 Task: For heading  Tahoma with underline.  font size for heading20,  'Change the font style of data to'Arial.  and font size to 12,  Change the alignment of both headline & data to Align left.  In the sheet   Sparkle Sales book
Action: Mouse moved to (29, 125)
Screenshot: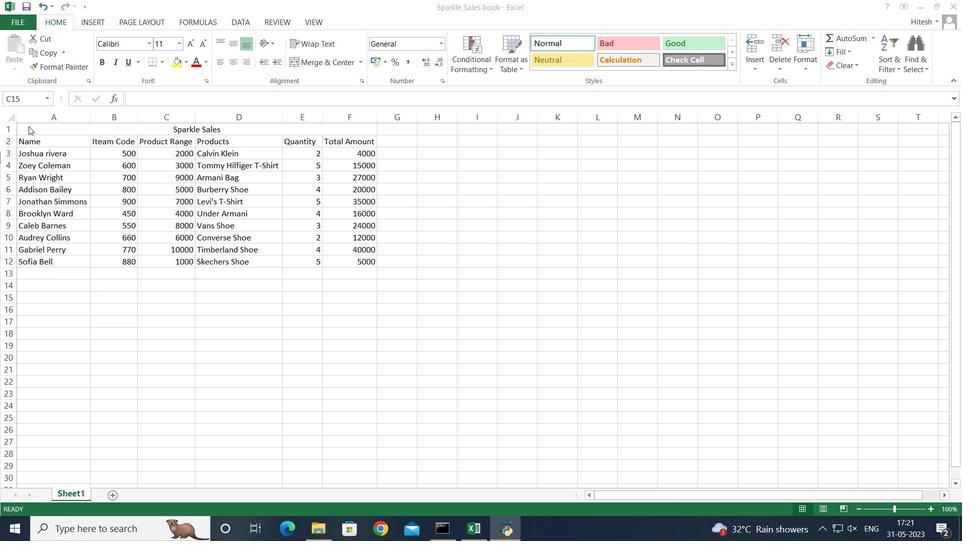 
Action: Mouse pressed left at (29, 125)
Screenshot: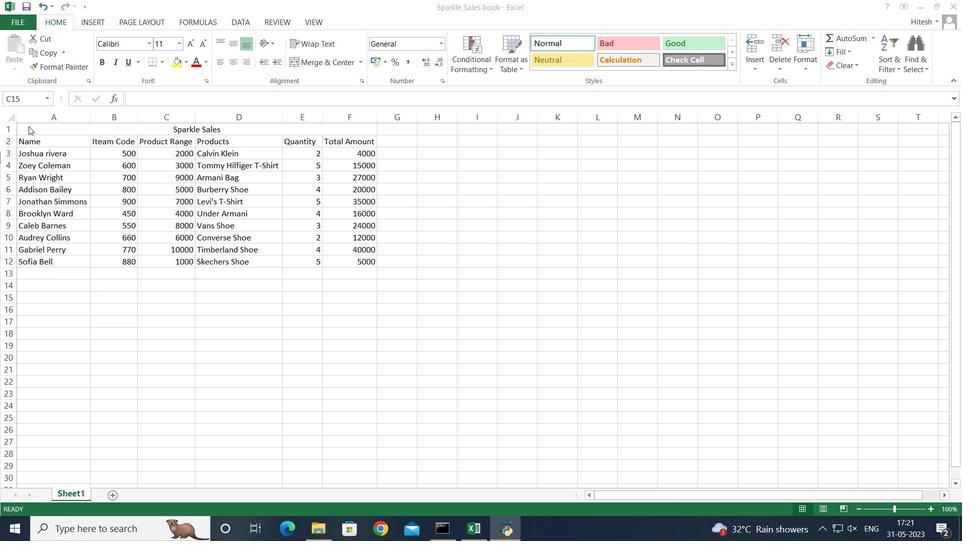 
Action: Mouse moved to (92, 248)
Screenshot: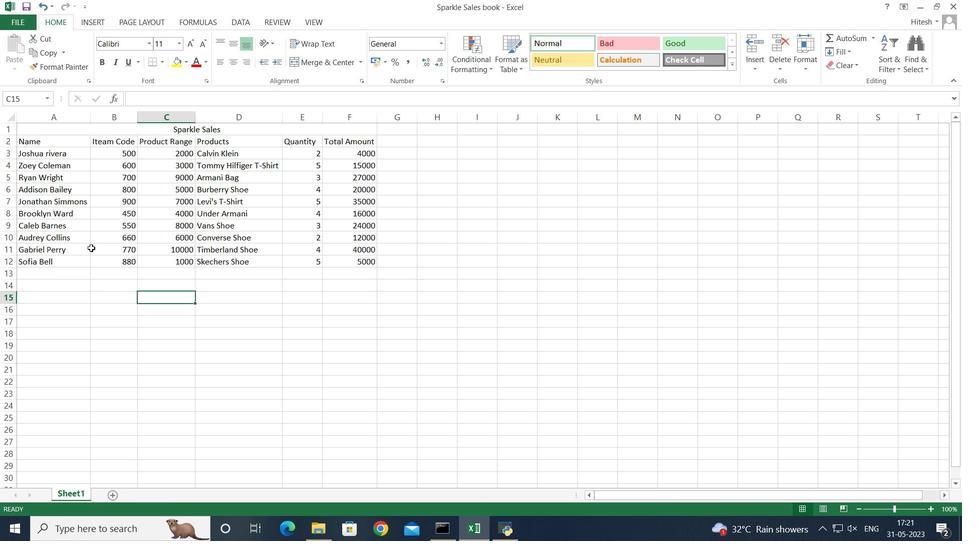 
Action: Mouse pressed left at (92, 248)
Screenshot: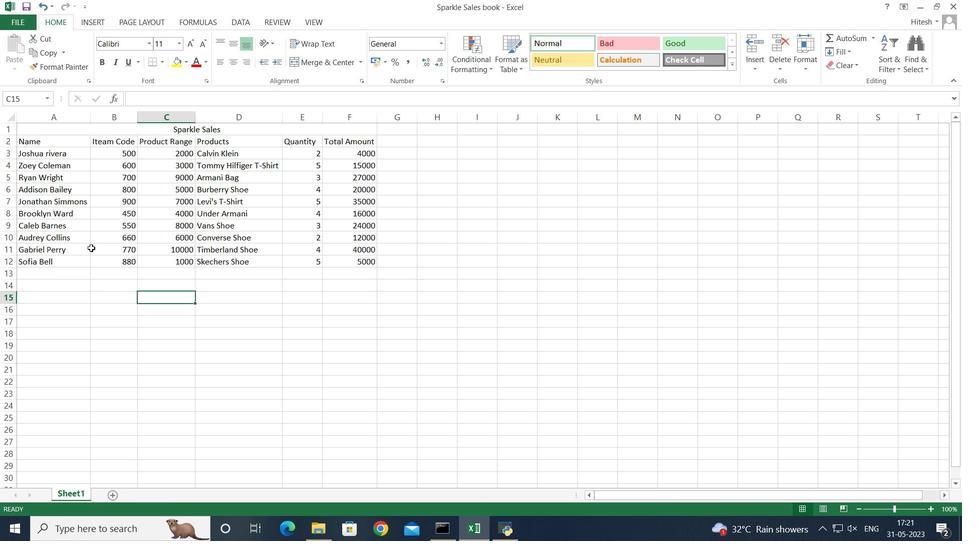 
Action: Mouse moved to (48, 131)
Screenshot: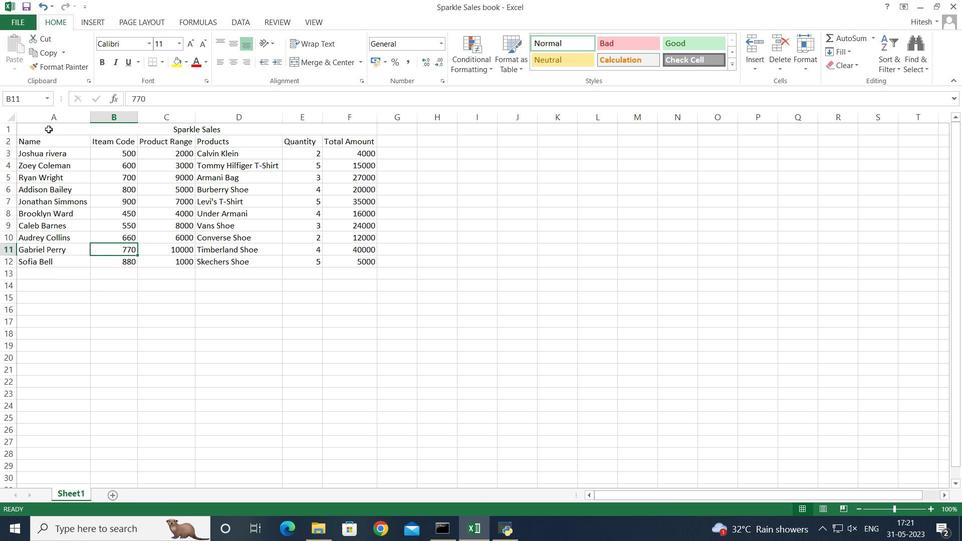 
Action: Mouse pressed left at (48, 131)
Screenshot: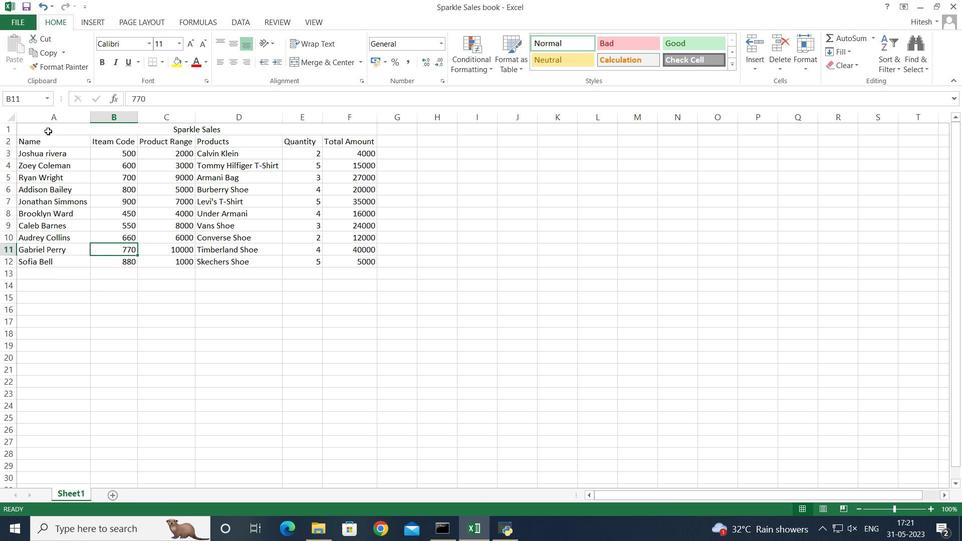 
Action: Mouse moved to (149, 41)
Screenshot: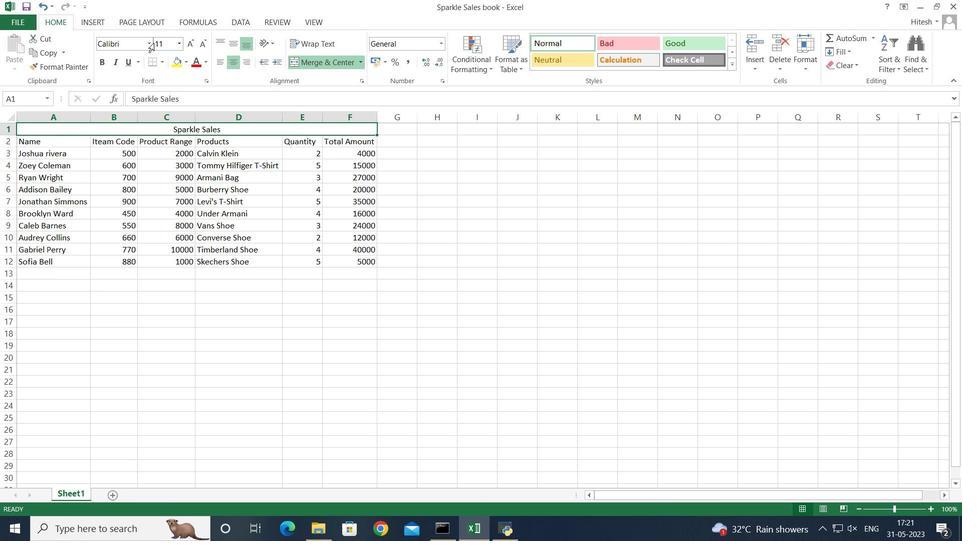 
Action: Mouse pressed left at (149, 41)
Screenshot: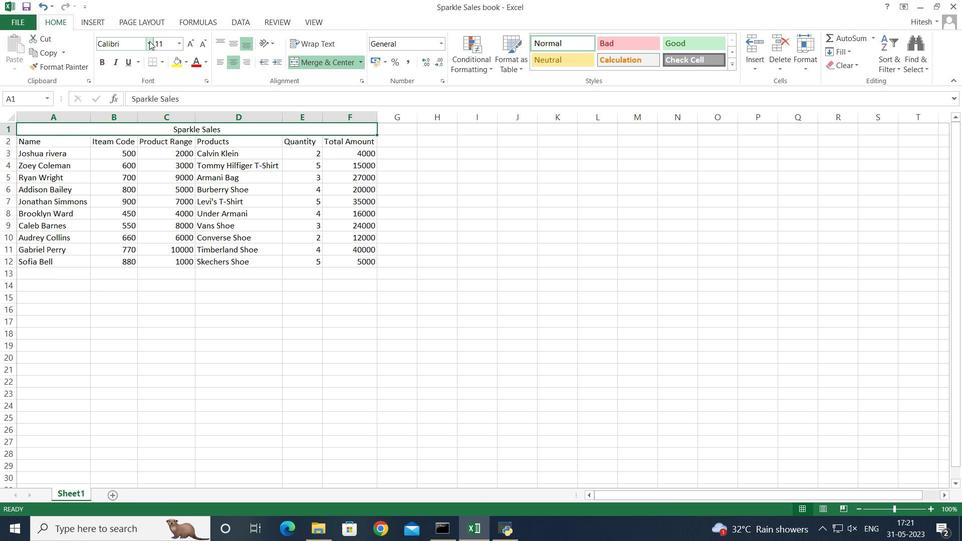 
Action: Mouse moved to (158, 226)
Screenshot: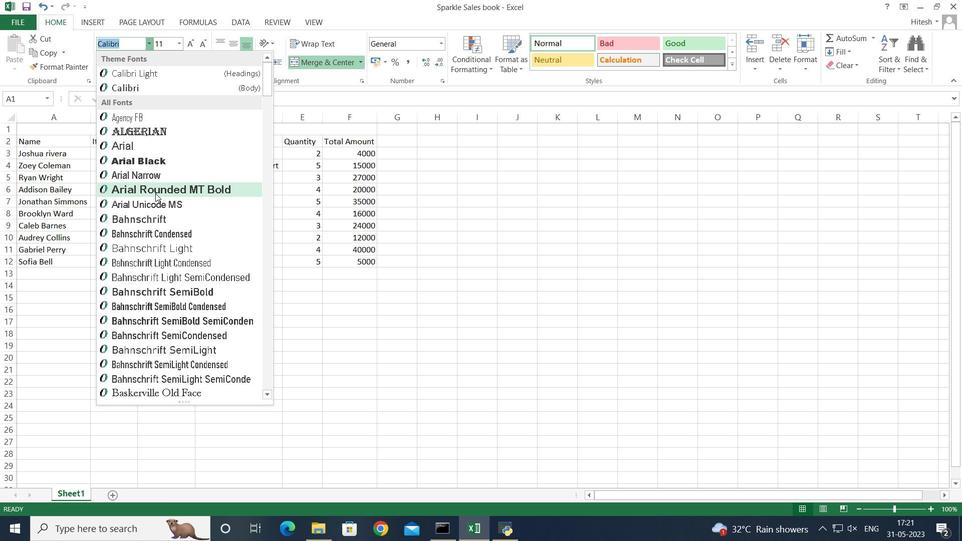 
Action: Mouse scrolled (158, 225) with delta (0, 0)
Screenshot: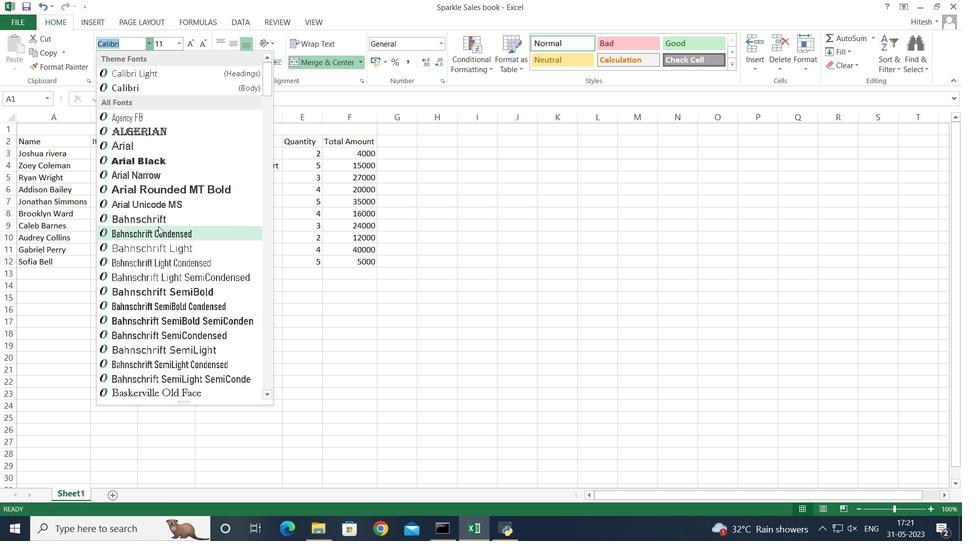 
Action: Mouse scrolled (158, 225) with delta (0, 0)
Screenshot: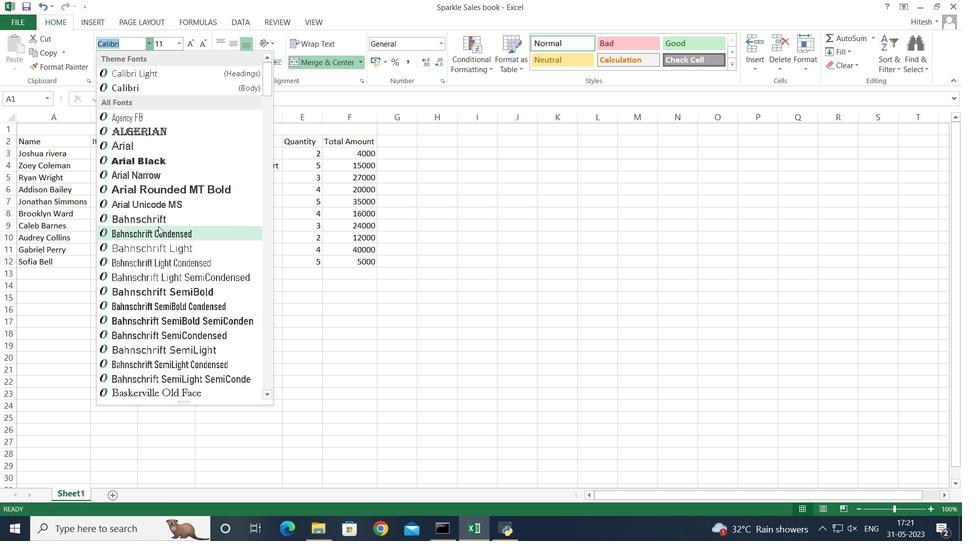 
Action: Mouse scrolled (158, 225) with delta (0, 0)
Screenshot: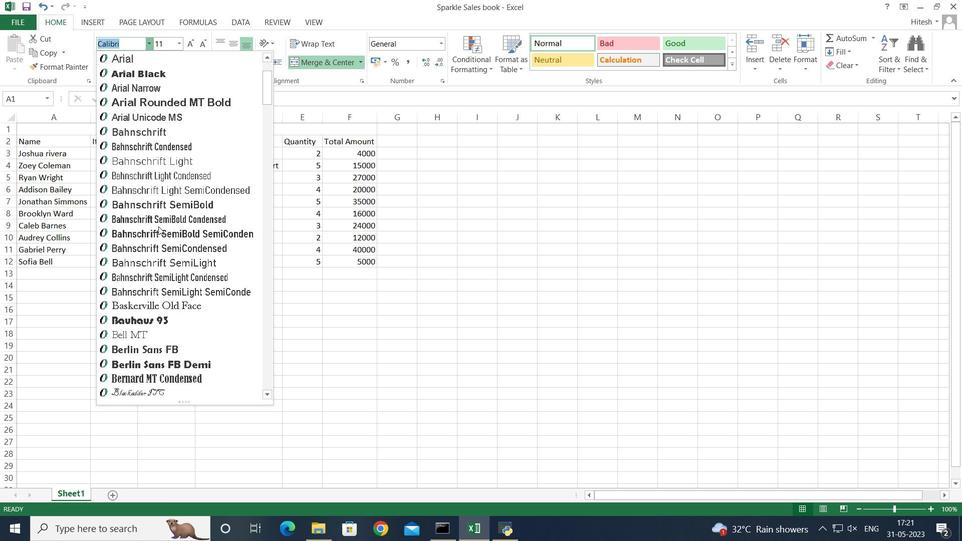 
Action: Mouse scrolled (158, 225) with delta (0, 0)
Screenshot: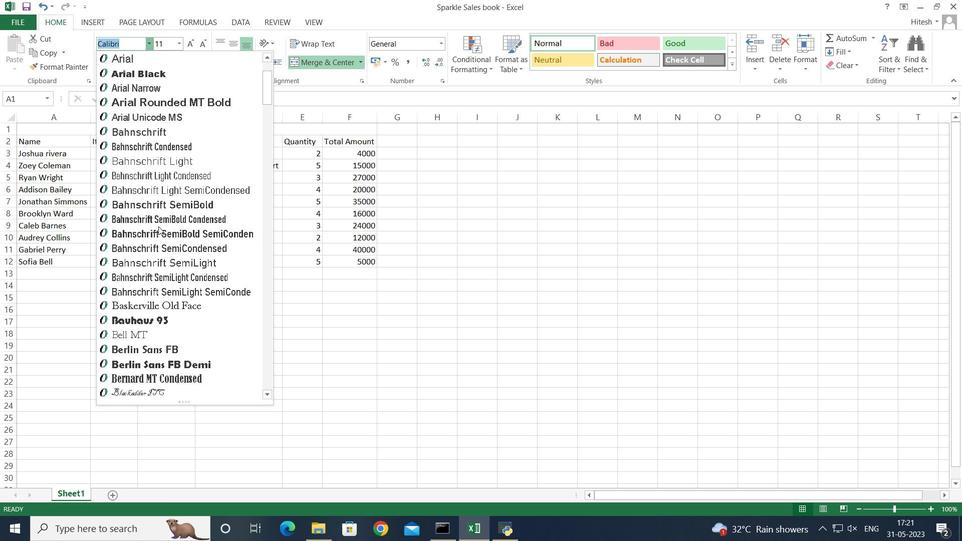
Action: Mouse scrolled (158, 225) with delta (0, 0)
Screenshot: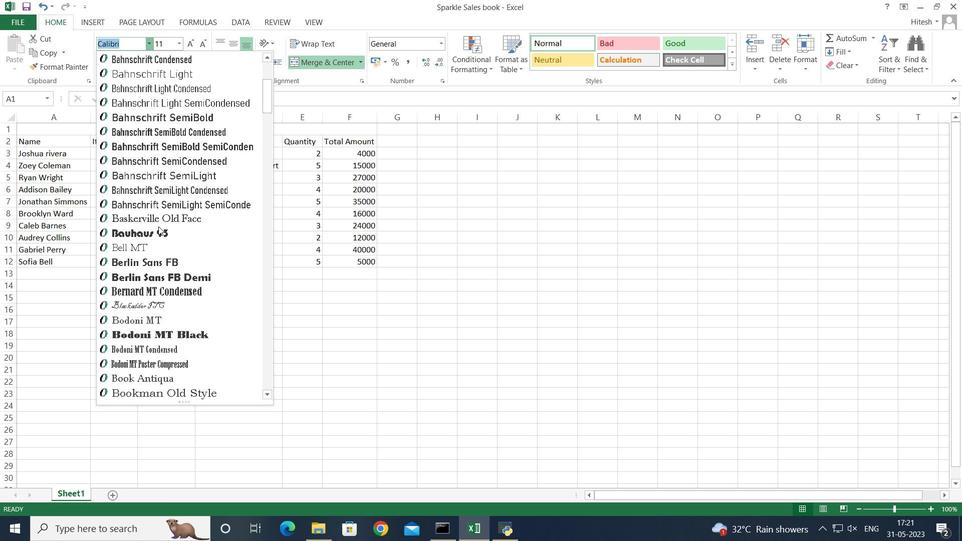 
Action: Mouse scrolled (158, 225) with delta (0, 0)
Screenshot: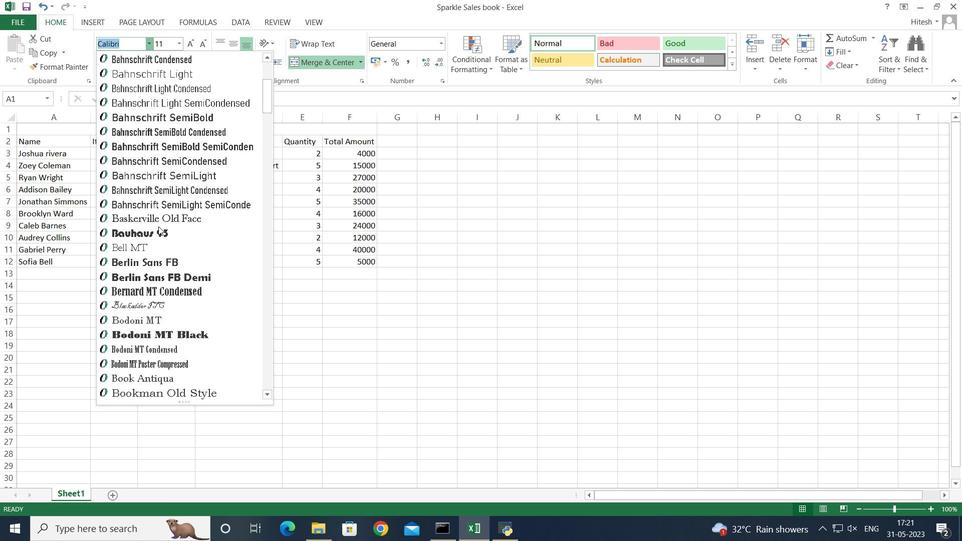 
Action: Mouse scrolled (158, 225) with delta (0, 0)
Screenshot: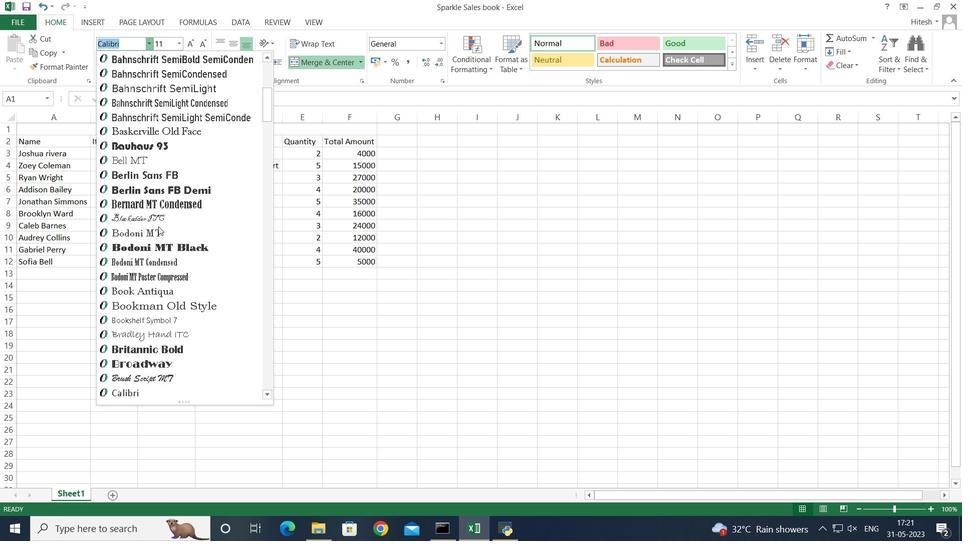 
Action: Mouse scrolled (158, 225) with delta (0, 0)
Screenshot: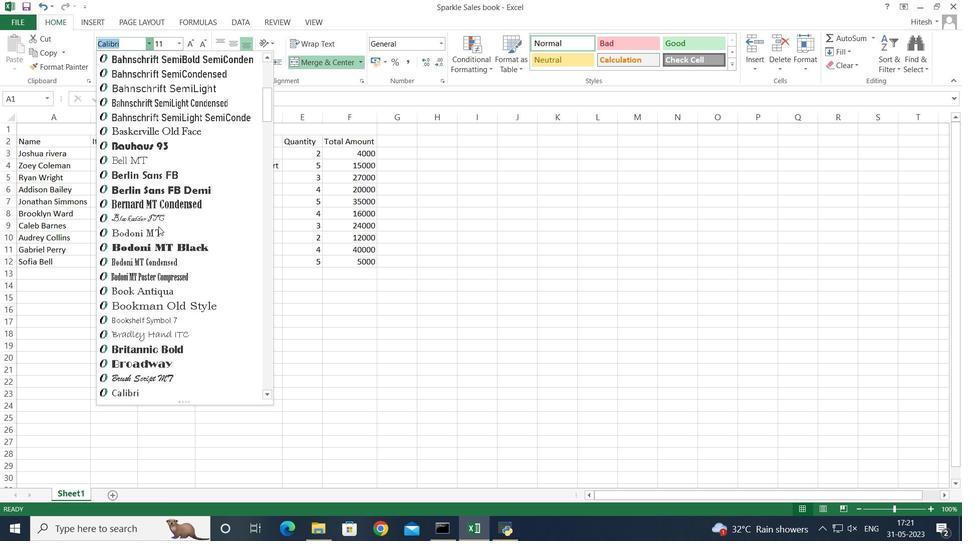 
Action: Mouse scrolled (158, 225) with delta (0, 0)
Screenshot: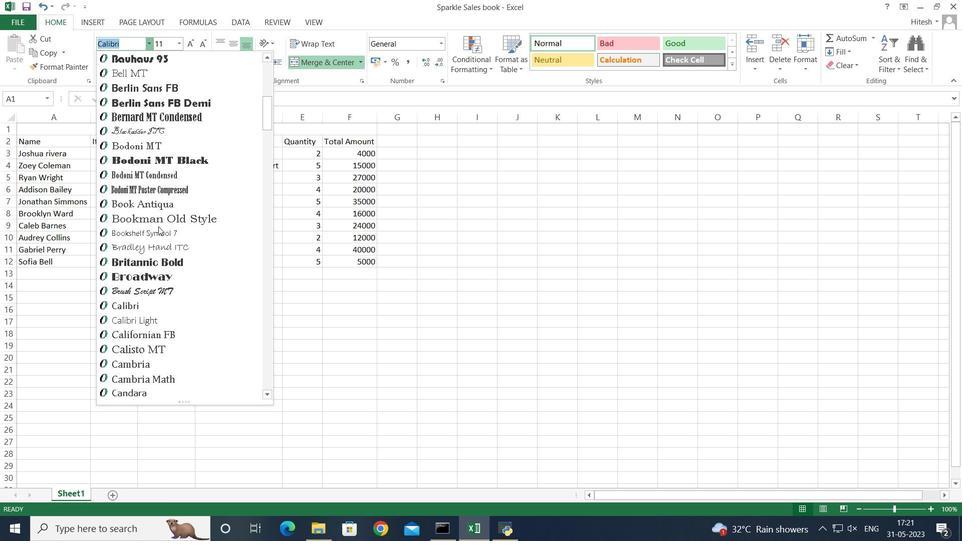
Action: Mouse scrolled (158, 225) with delta (0, 0)
Screenshot: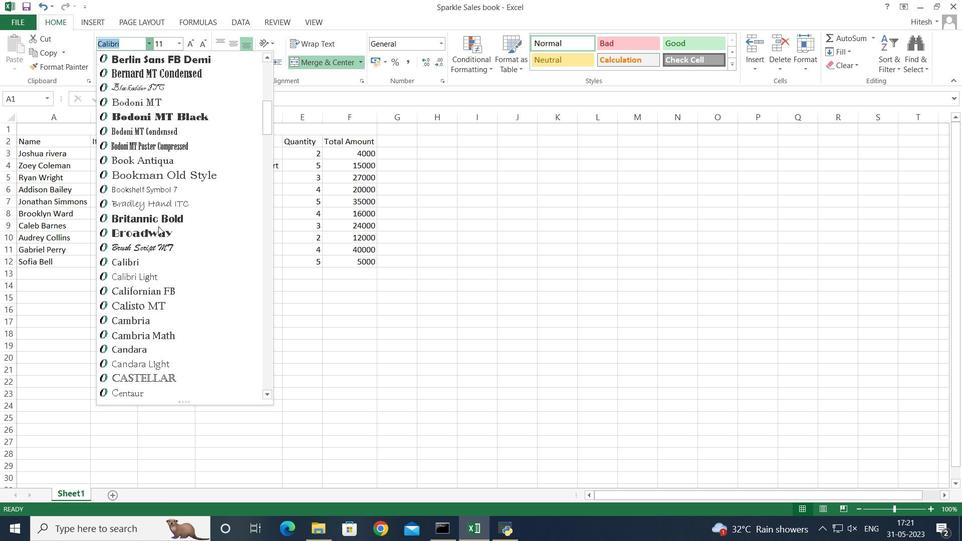 
Action: Mouse scrolled (158, 225) with delta (0, 0)
Screenshot: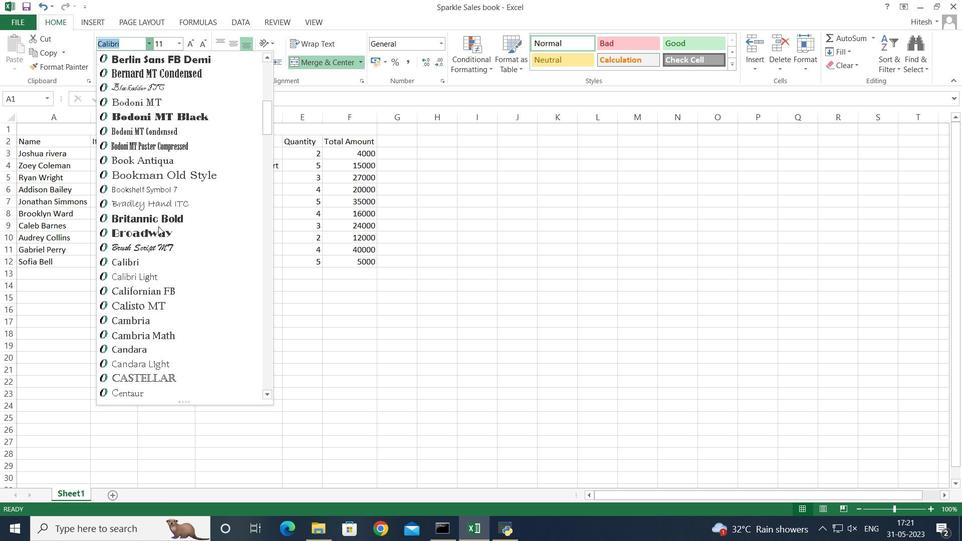 
Action: Mouse scrolled (158, 225) with delta (0, 0)
Screenshot: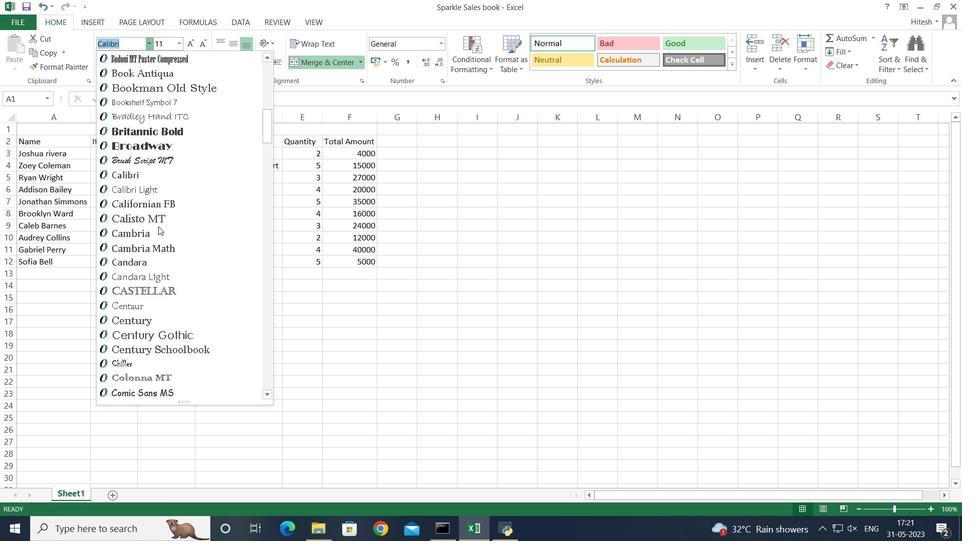 
Action: Mouse scrolled (158, 225) with delta (0, 0)
Screenshot: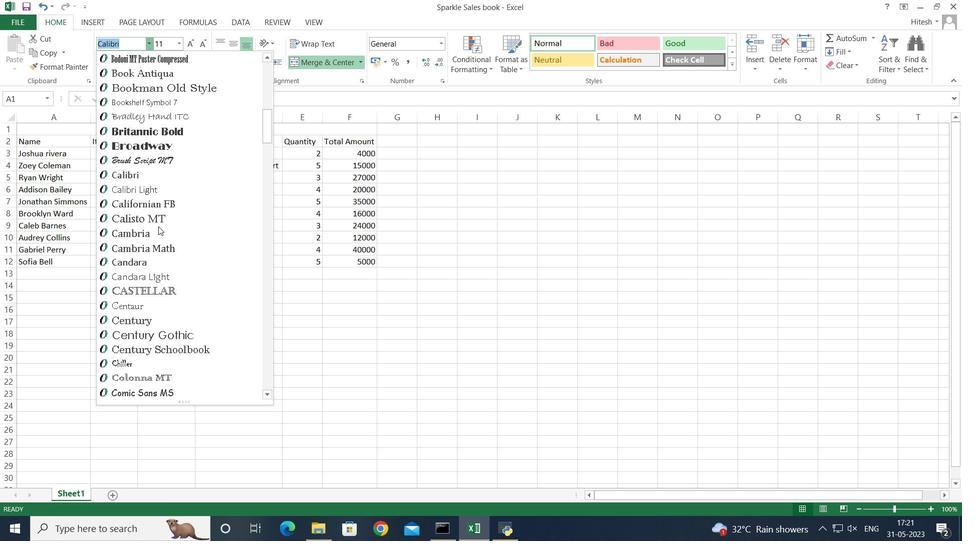 
Action: Mouse scrolled (158, 225) with delta (0, 0)
Screenshot: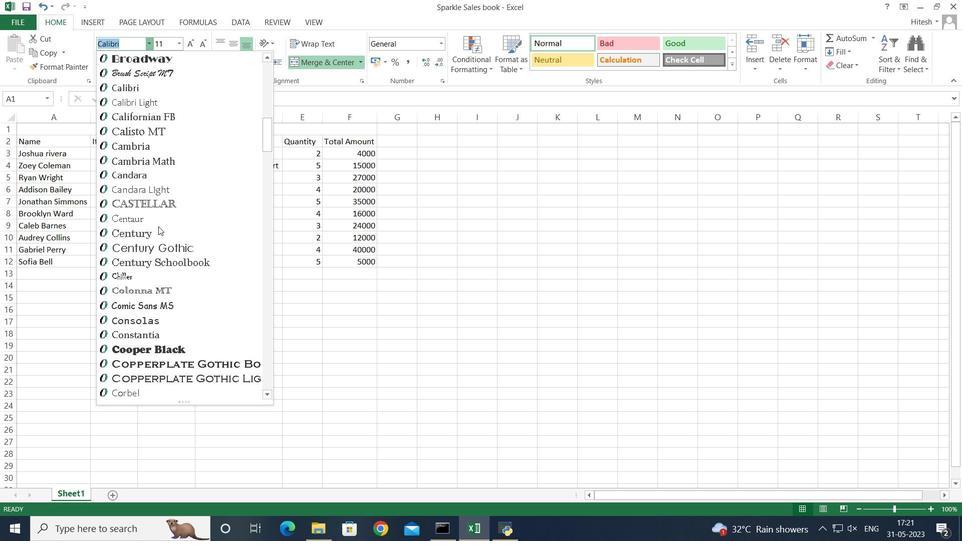 
Action: Mouse scrolled (158, 225) with delta (0, 0)
Screenshot: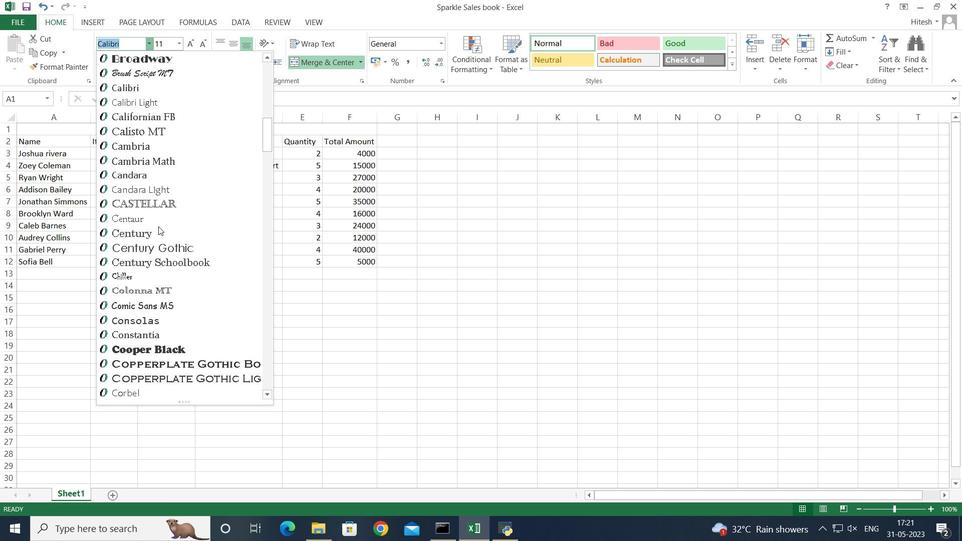 
Action: Mouse scrolled (158, 225) with delta (0, 0)
Screenshot: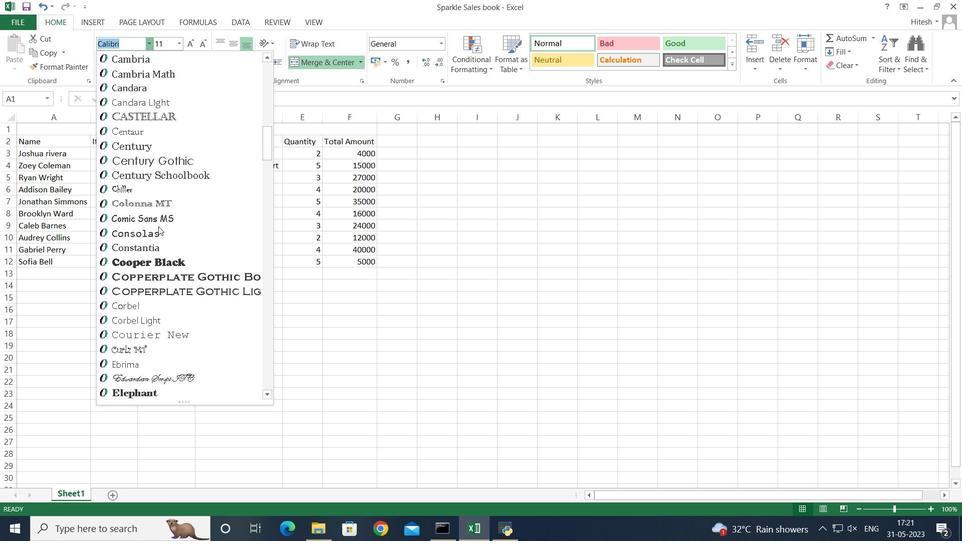 
Action: Mouse scrolled (158, 225) with delta (0, 0)
Screenshot: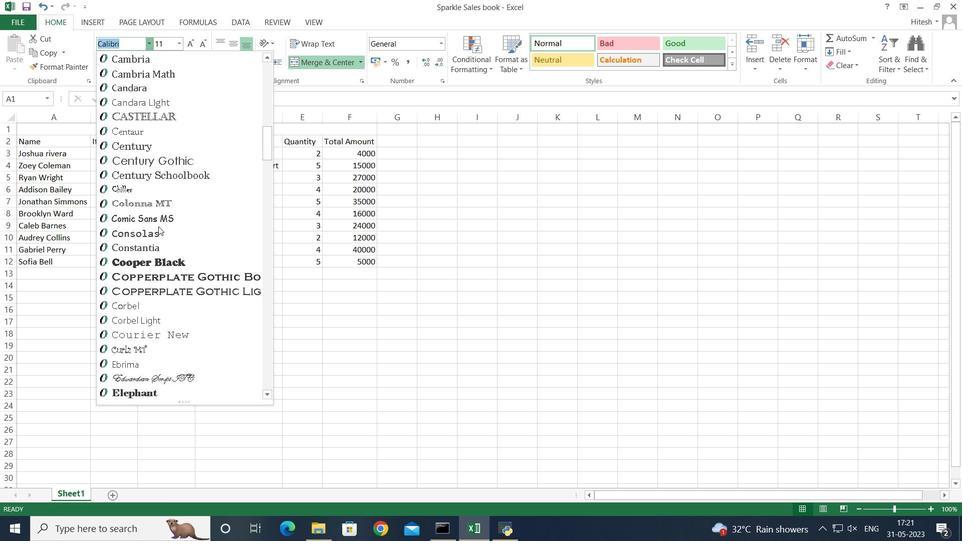 
Action: Mouse scrolled (158, 225) with delta (0, 0)
Screenshot: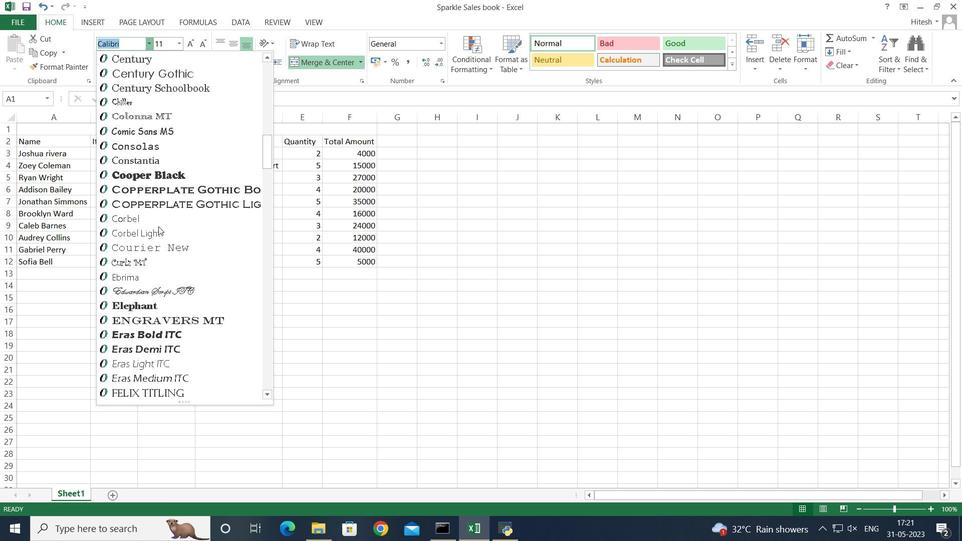 
Action: Mouse scrolled (158, 225) with delta (0, 0)
Screenshot: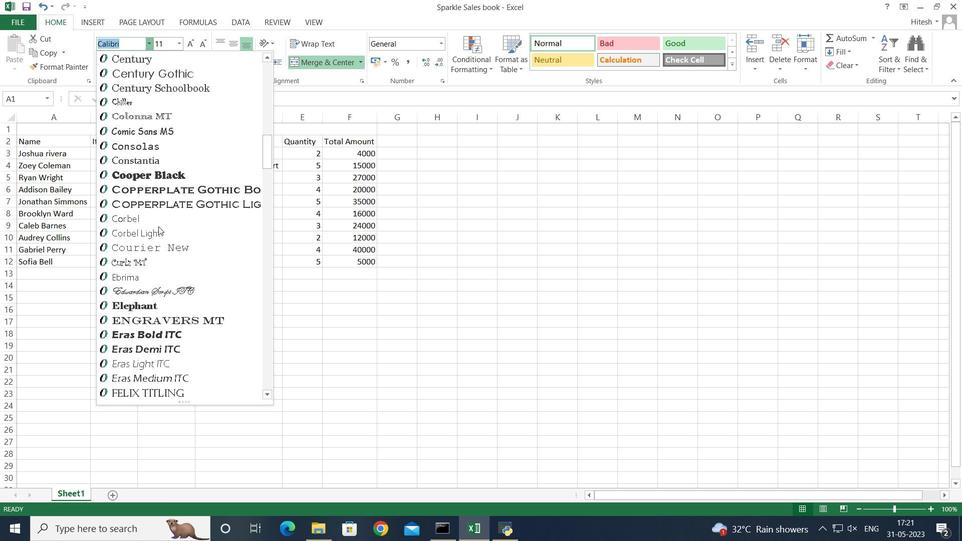 
Action: Mouse scrolled (158, 225) with delta (0, 0)
Screenshot: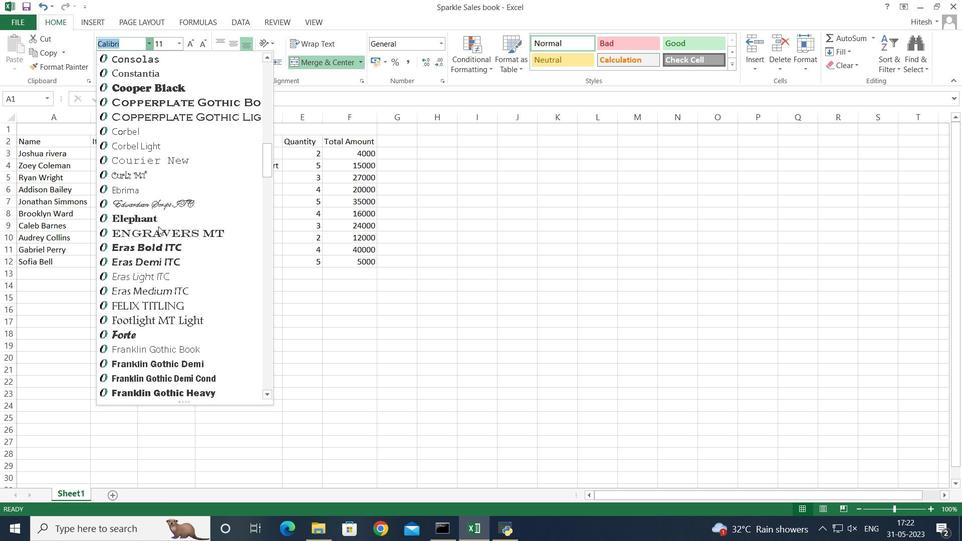 
Action: Mouse scrolled (158, 225) with delta (0, 0)
Screenshot: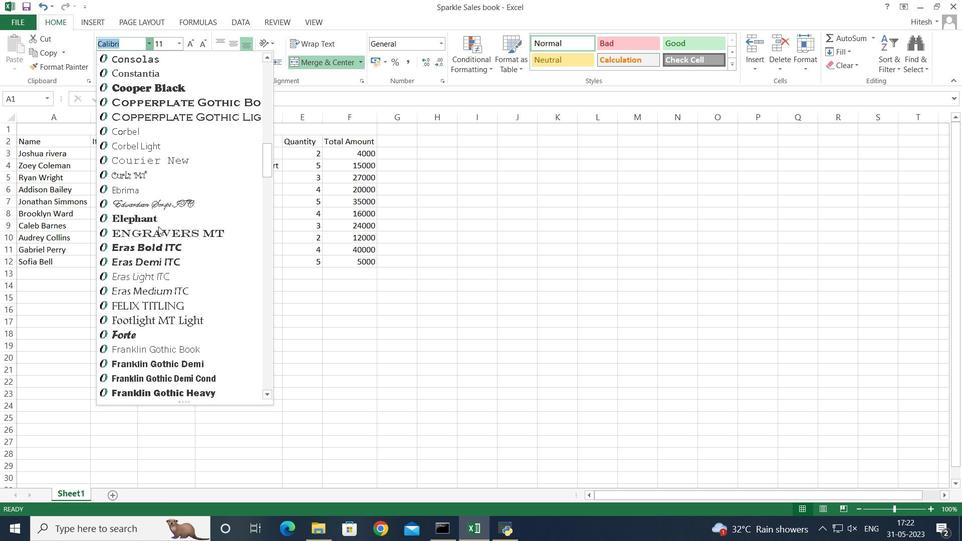 
Action: Mouse scrolled (158, 225) with delta (0, 0)
Screenshot: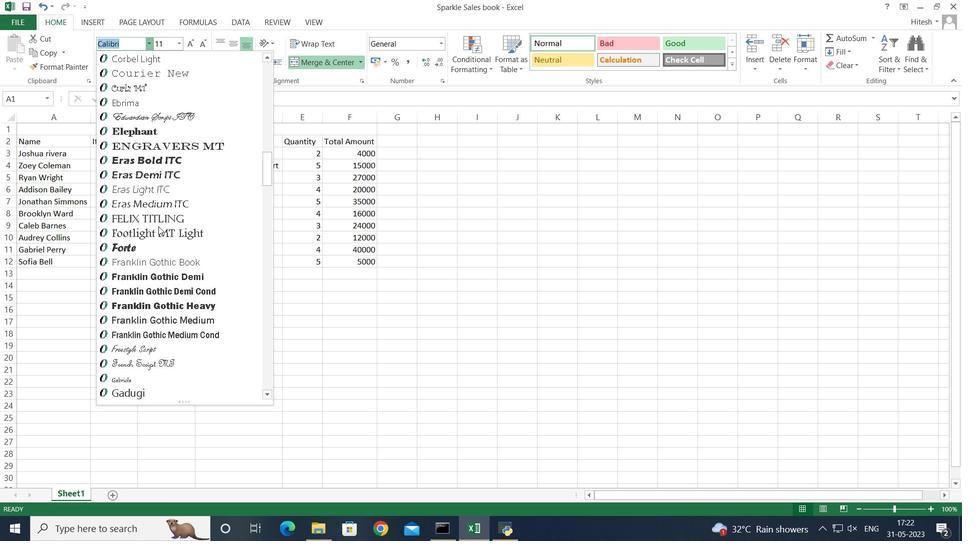 
Action: Mouse scrolled (158, 225) with delta (0, 0)
Screenshot: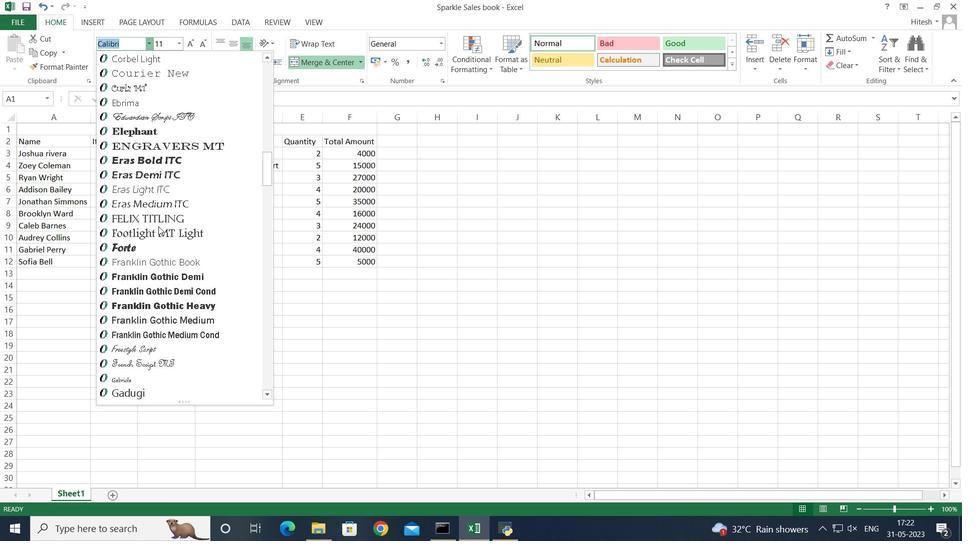 
Action: Mouse scrolled (158, 225) with delta (0, 0)
Screenshot: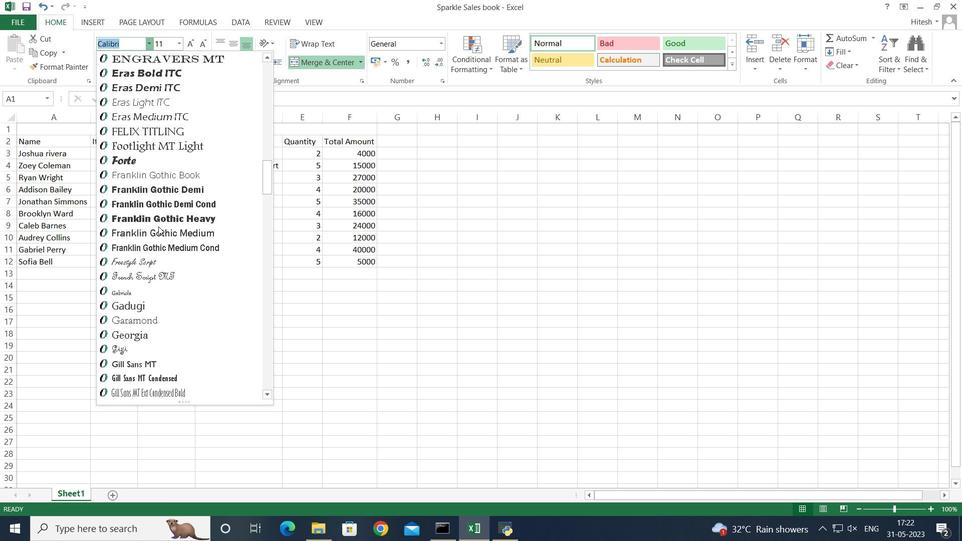
Action: Mouse scrolled (158, 225) with delta (0, 0)
Screenshot: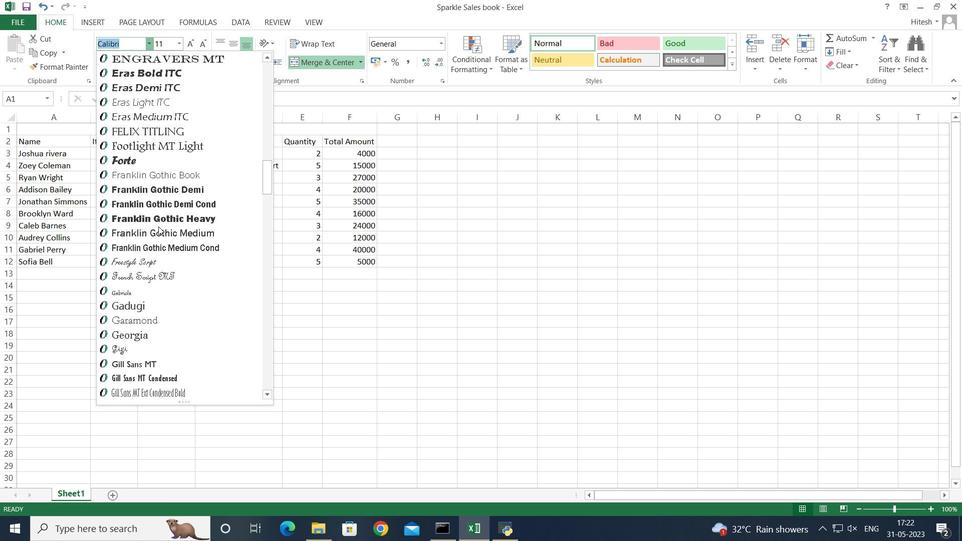 
Action: Mouse scrolled (158, 225) with delta (0, 0)
Screenshot: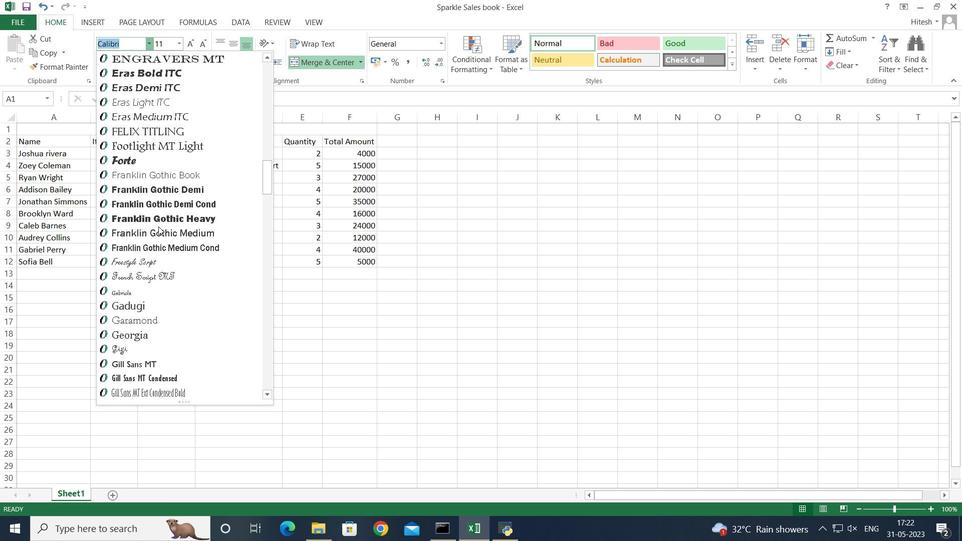 
Action: Mouse scrolled (158, 225) with delta (0, 0)
Screenshot: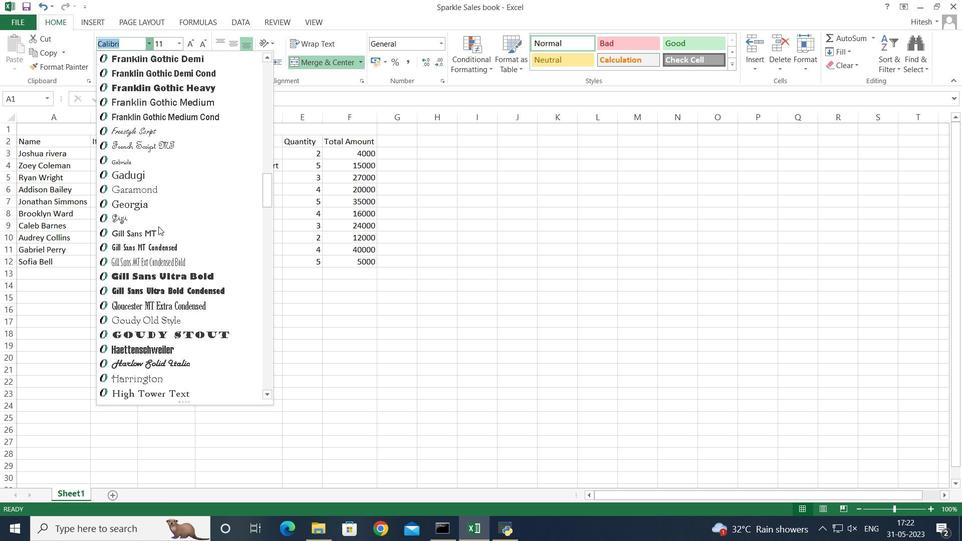 
Action: Mouse scrolled (158, 225) with delta (0, 0)
Screenshot: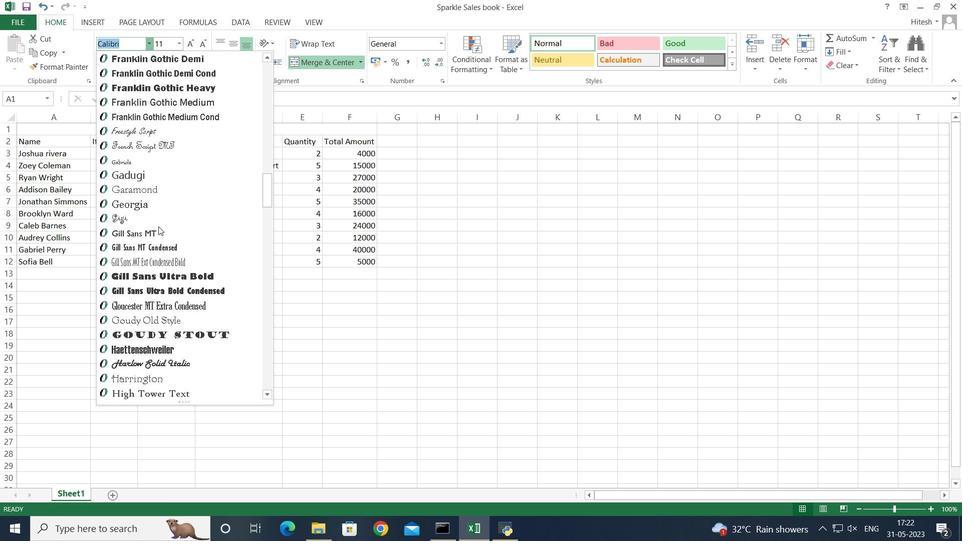 
Action: Mouse scrolled (158, 225) with delta (0, 0)
Screenshot: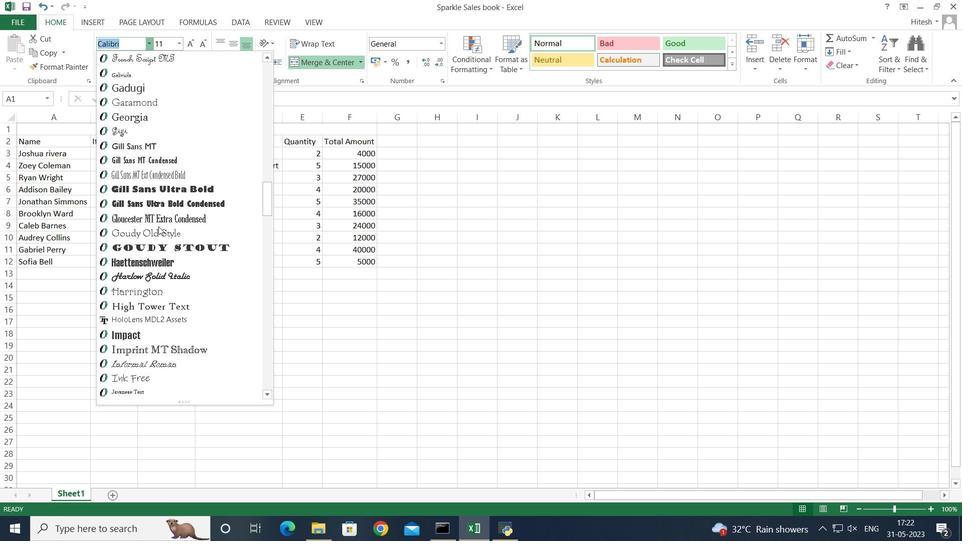 
Action: Mouse scrolled (158, 225) with delta (0, 0)
Screenshot: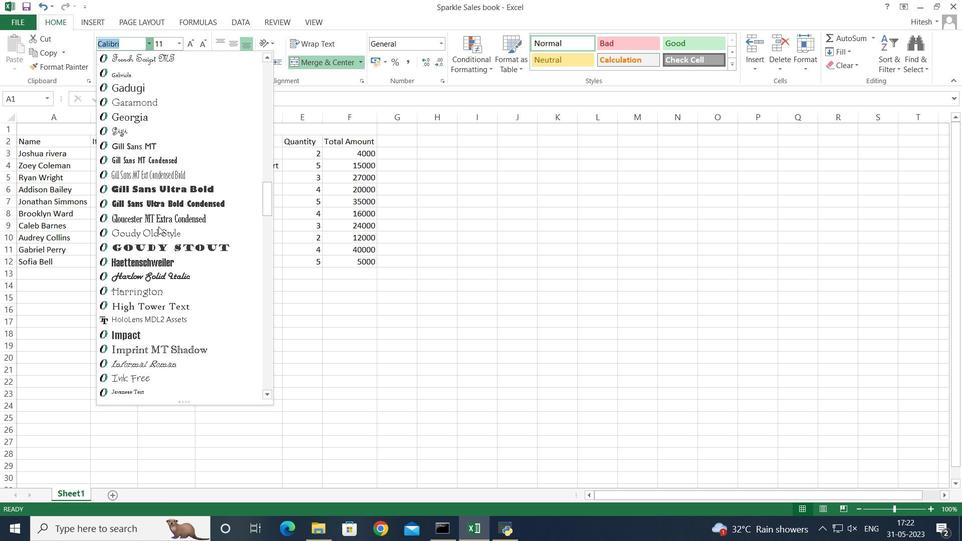 
Action: Mouse scrolled (158, 225) with delta (0, 0)
Screenshot: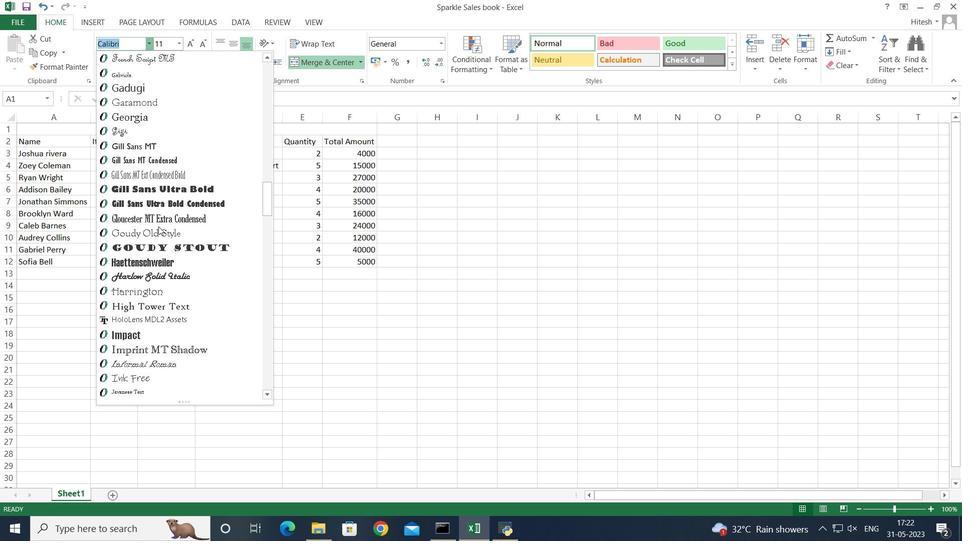 
Action: Mouse scrolled (158, 225) with delta (0, 0)
Screenshot: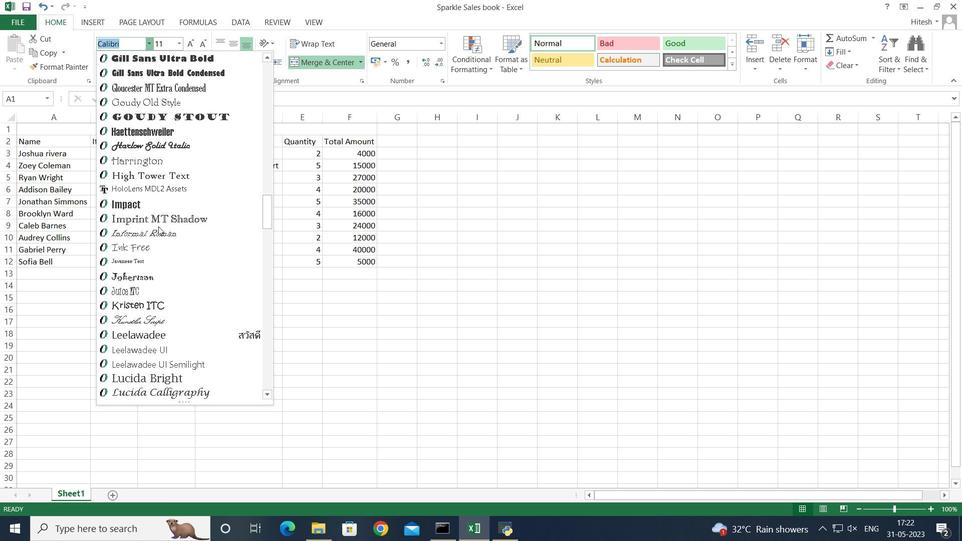 
Action: Mouse scrolled (158, 225) with delta (0, 0)
Screenshot: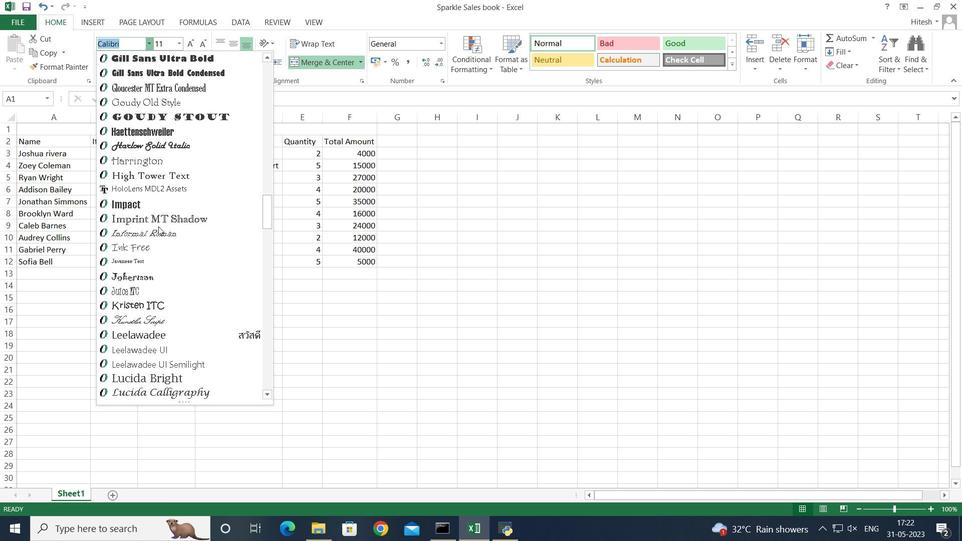 
Action: Mouse scrolled (158, 225) with delta (0, 0)
Screenshot: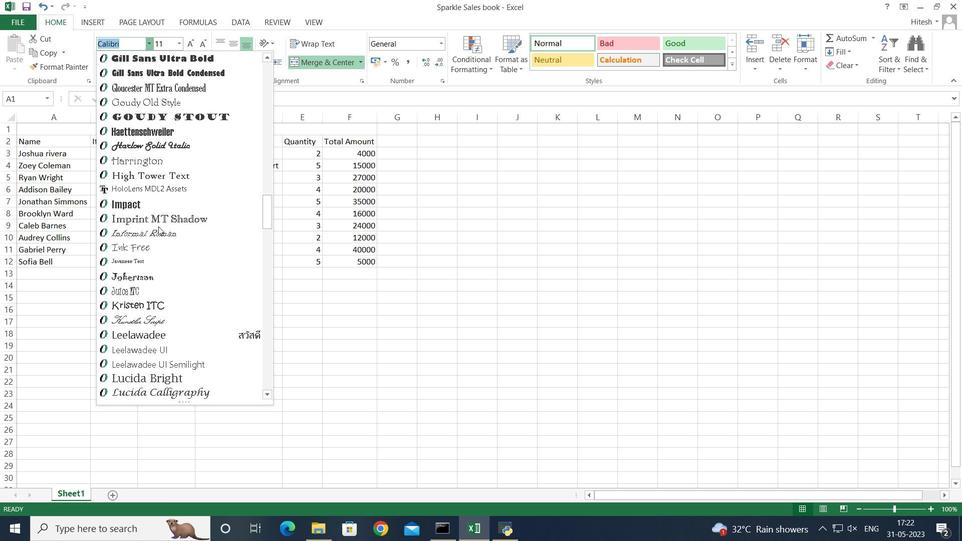 
Action: Mouse scrolled (158, 225) with delta (0, 0)
Screenshot: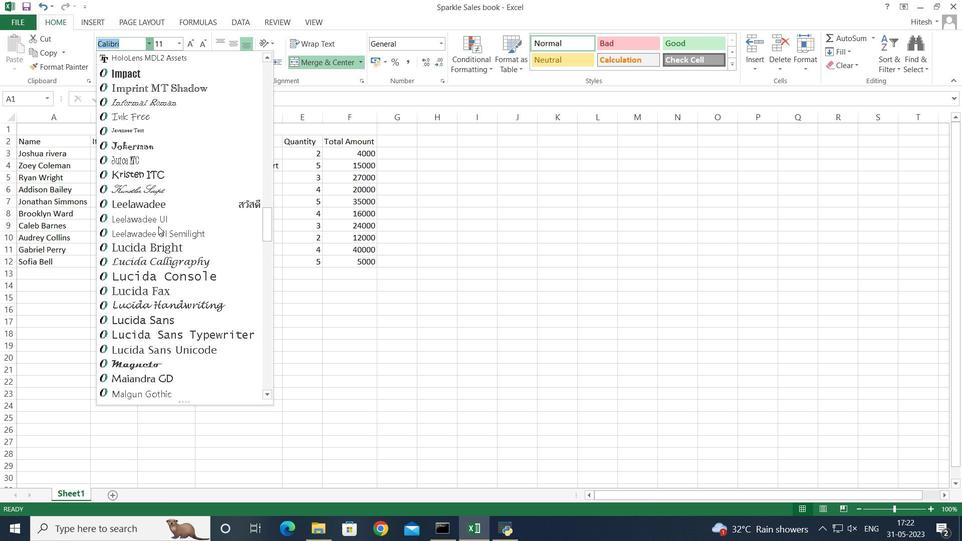 
Action: Mouse scrolled (158, 225) with delta (0, 0)
Screenshot: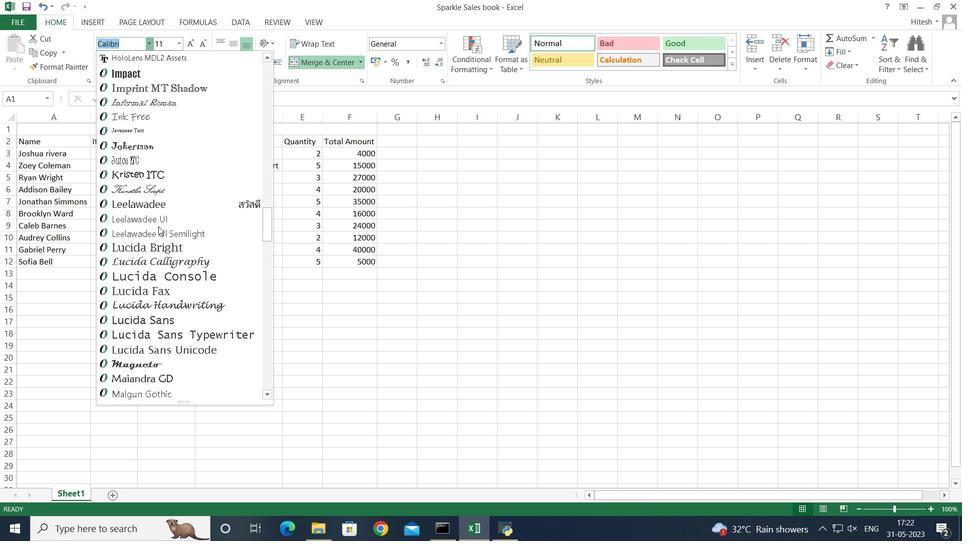 
Action: Mouse scrolled (158, 225) with delta (0, 0)
Screenshot: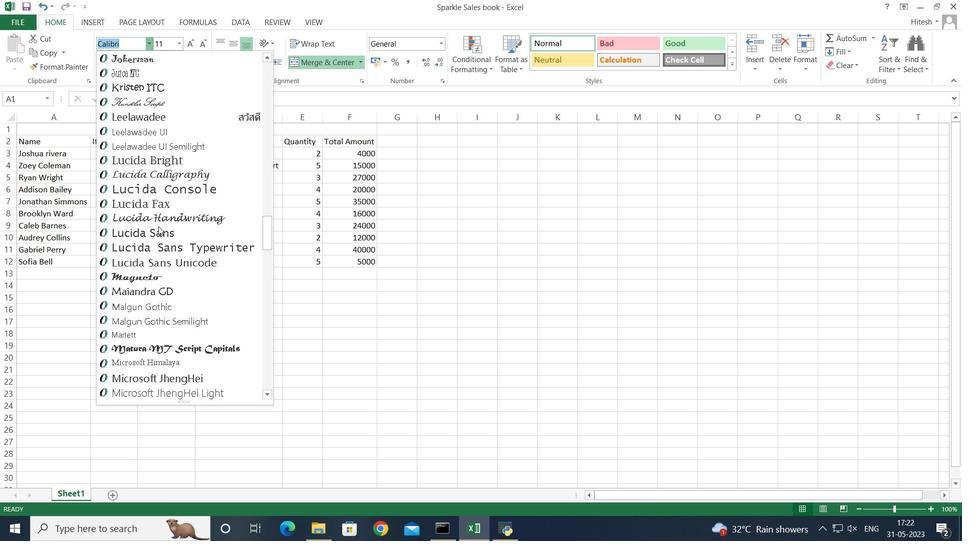 
Action: Mouse scrolled (158, 225) with delta (0, 0)
Screenshot: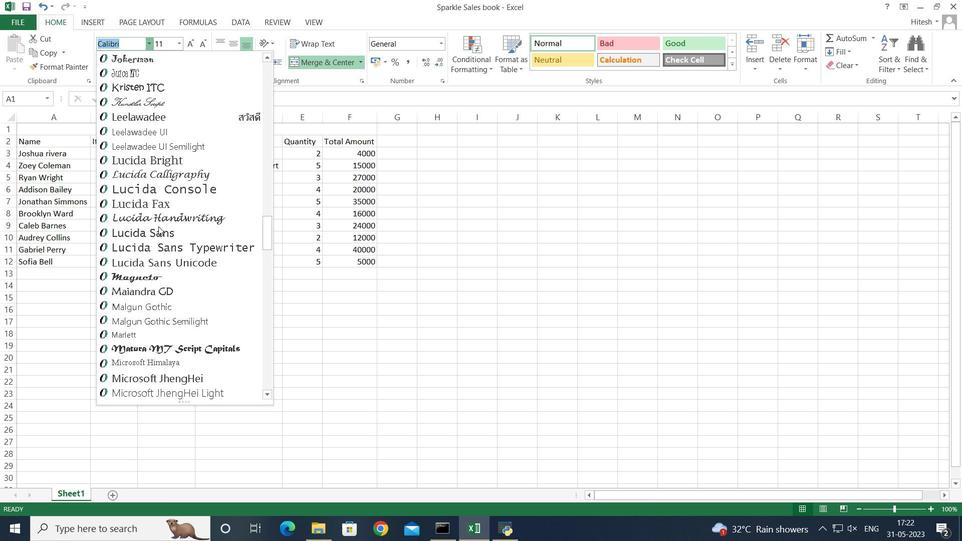 
Action: Mouse scrolled (158, 225) with delta (0, 0)
Screenshot: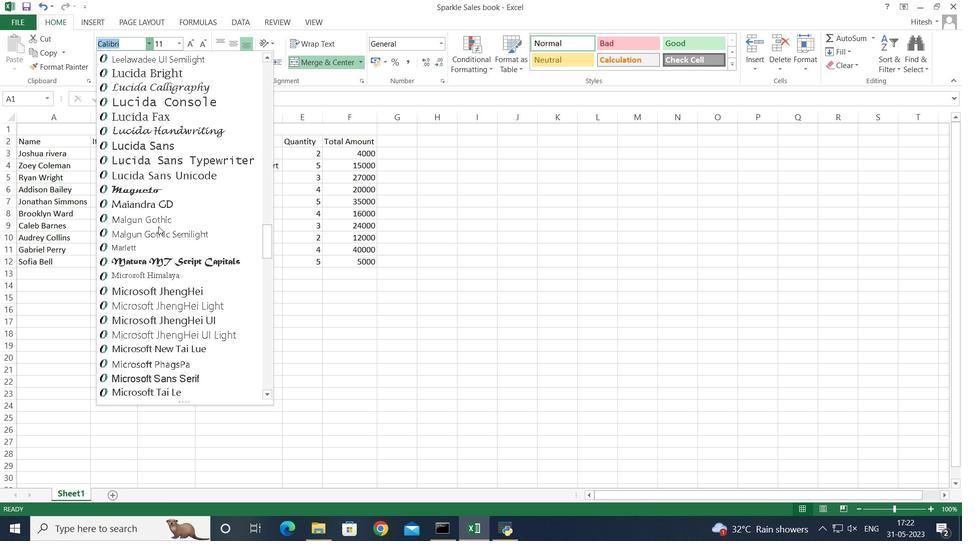 
Action: Mouse scrolled (158, 225) with delta (0, 0)
Screenshot: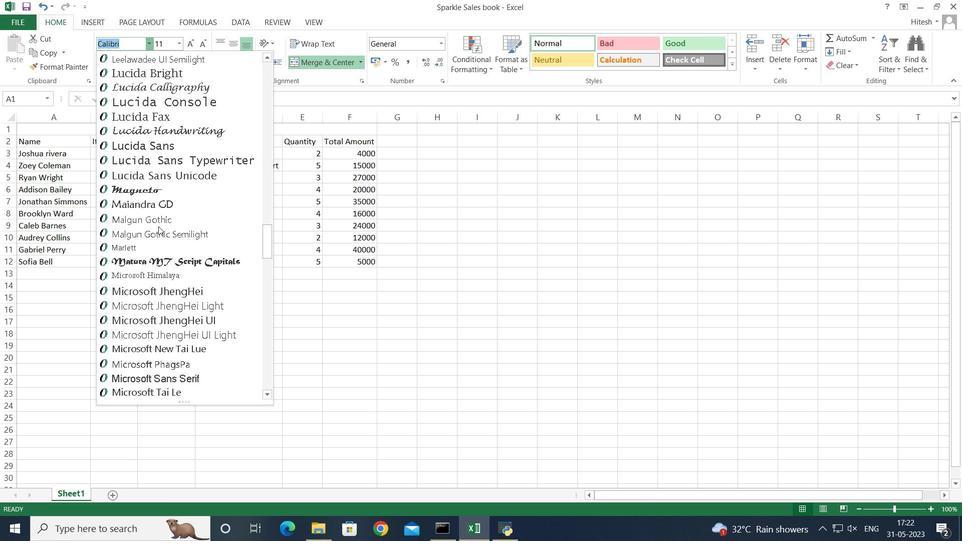 
Action: Mouse scrolled (158, 225) with delta (0, 0)
Screenshot: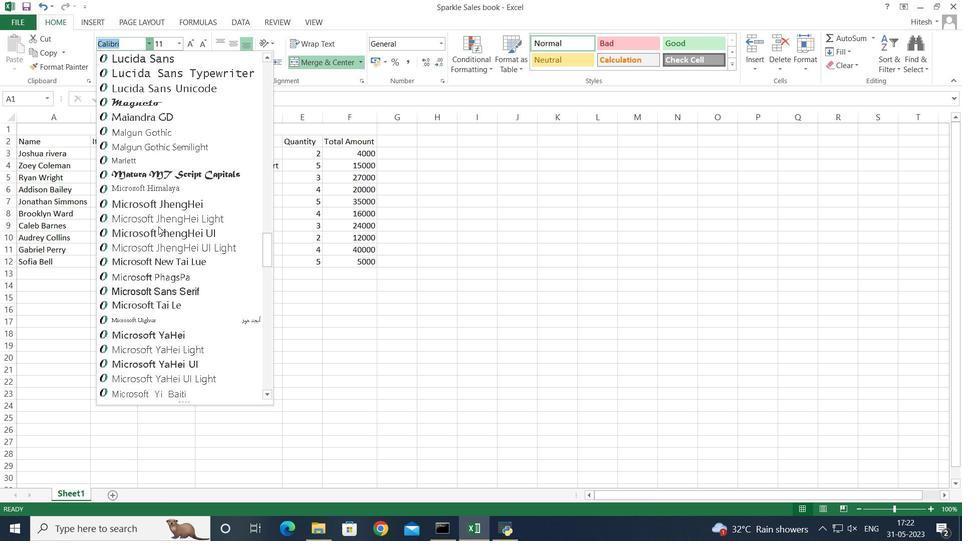 
Action: Mouse scrolled (158, 225) with delta (0, 0)
Screenshot: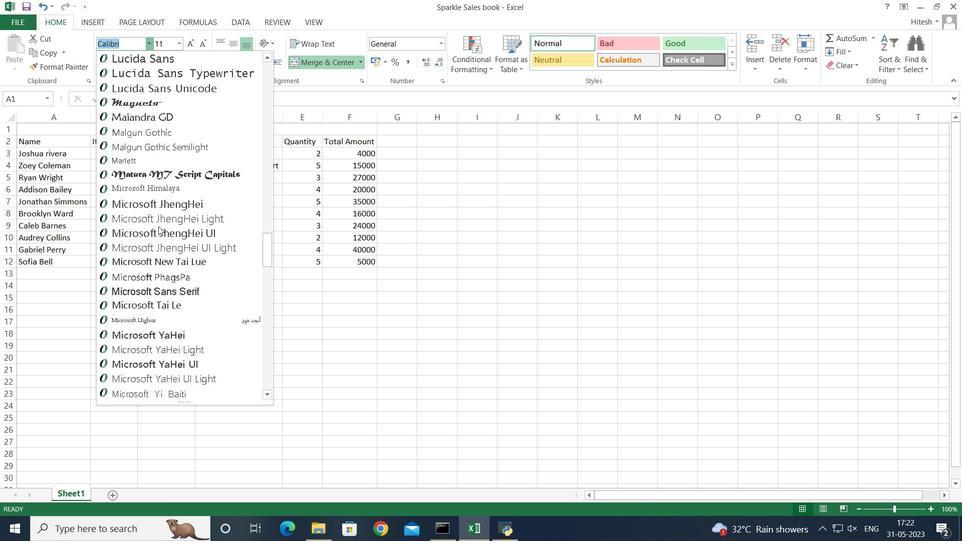 
Action: Mouse scrolled (158, 225) with delta (0, 0)
Screenshot: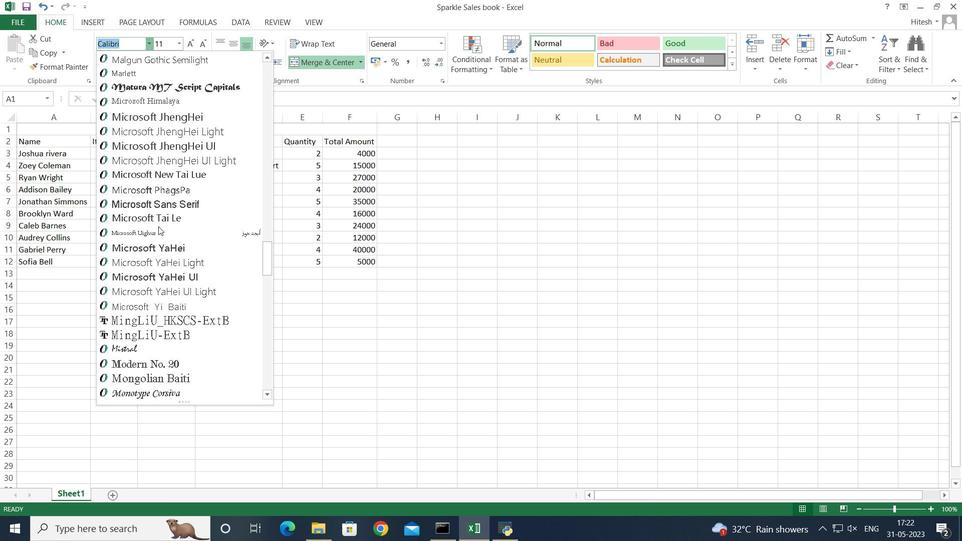 
Action: Mouse scrolled (158, 225) with delta (0, 0)
Screenshot: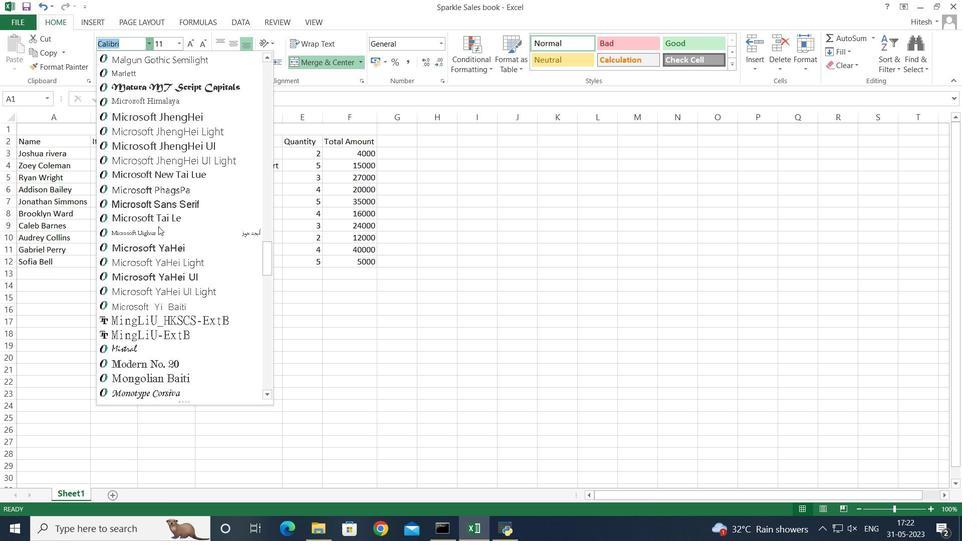 
Action: Mouse scrolled (158, 225) with delta (0, 0)
Screenshot: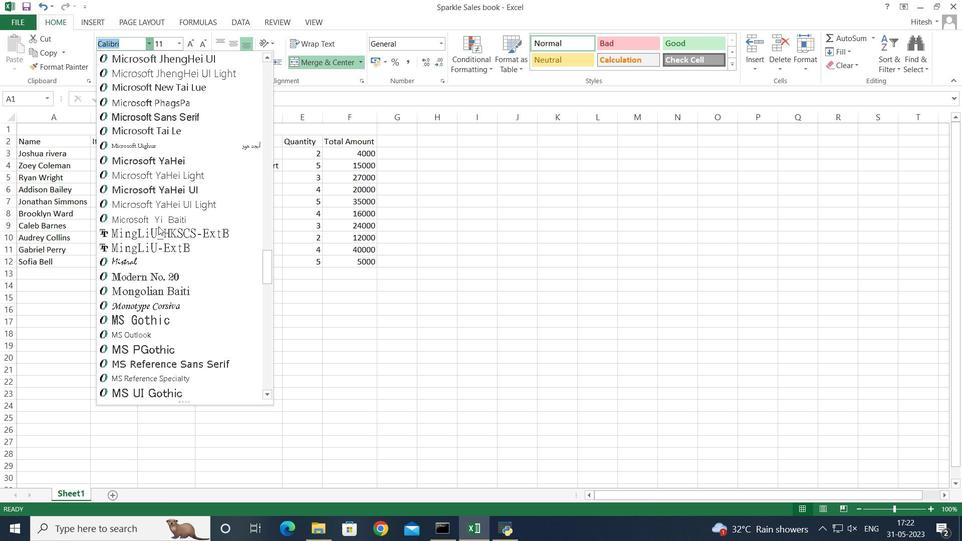 
Action: Mouse scrolled (158, 225) with delta (0, 0)
Screenshot: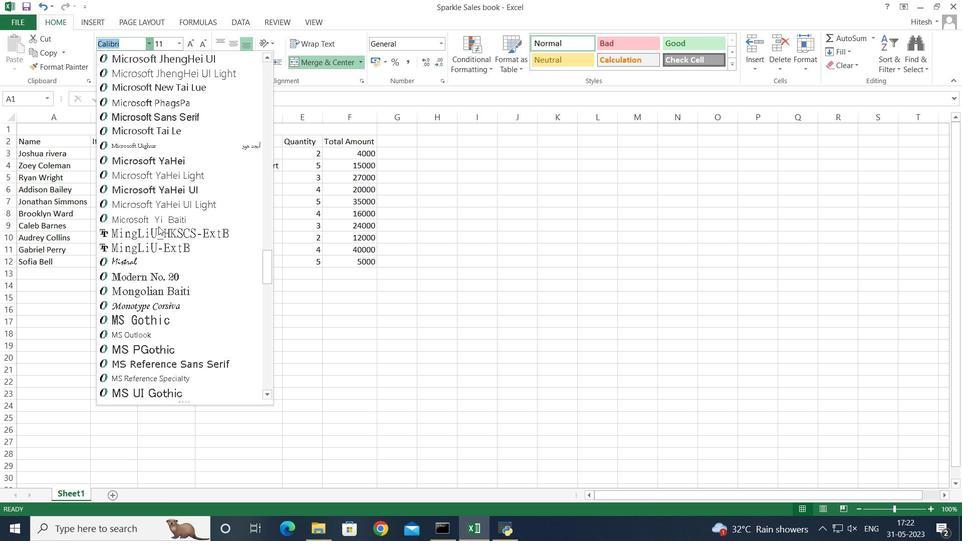 
Action: Mouse scrolled (158, 225) with delta (0, 0)
Screenshot: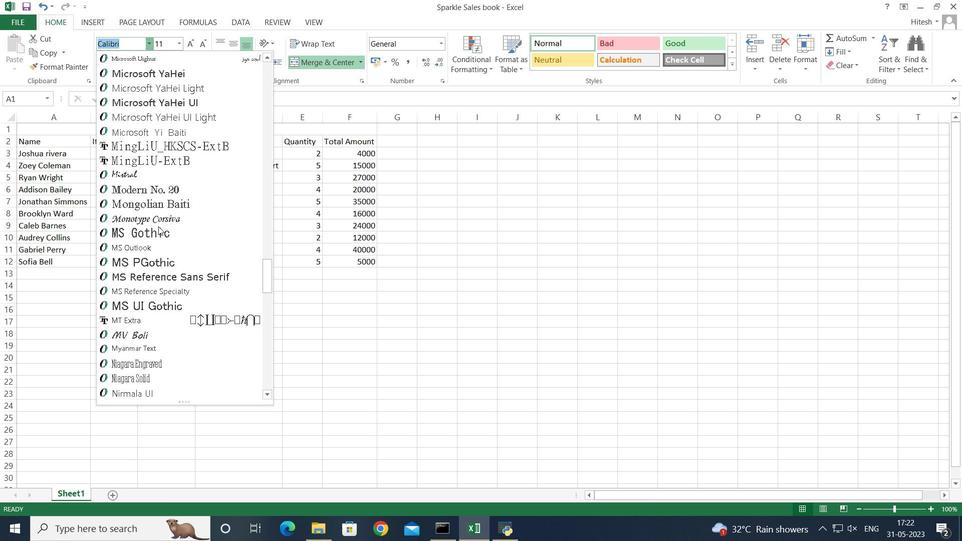
Action: Mouse scrolled (158, 225) with delta (0, 0)
Screenshot: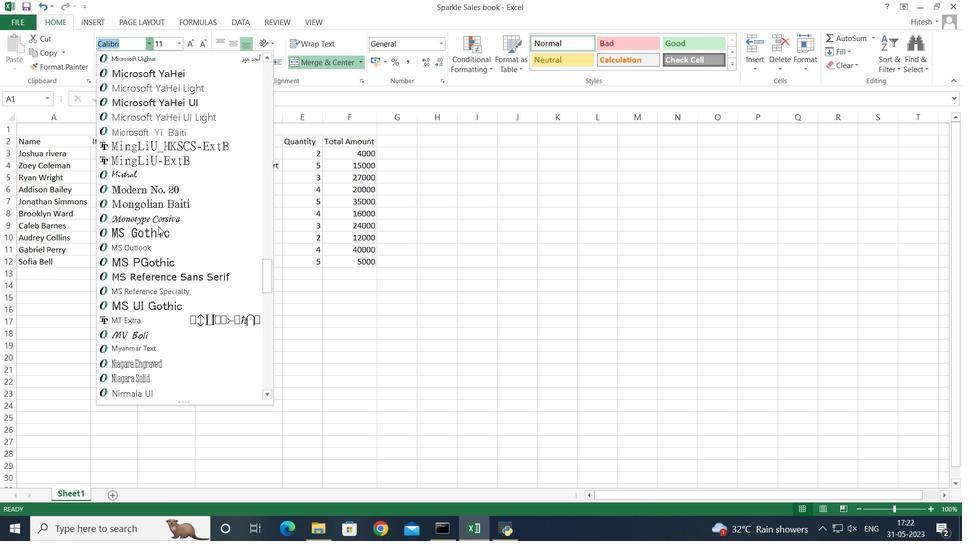 
Action: Mouse scrolled (158, 225) with delta (0, 0)
Screenshot: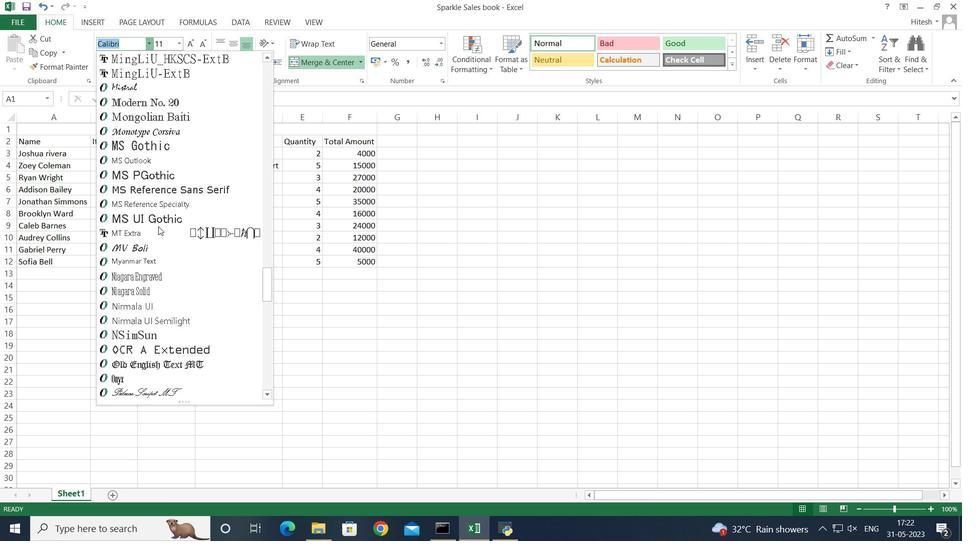 
Action: Mouse scrolled (158, 225) with delta (0, 0)
Screenshot: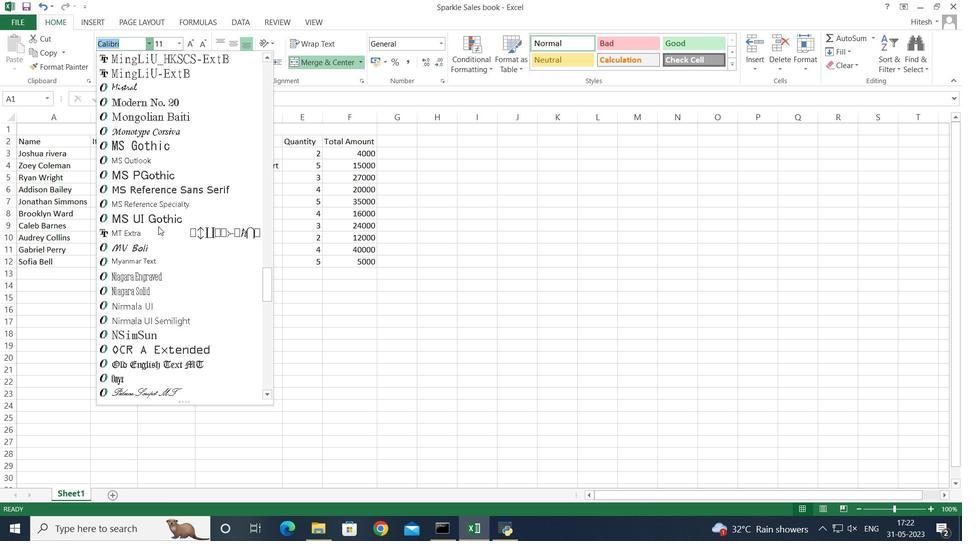 
Action: Mouse scrolled (158, 225) with delta (0, 0)
Screenshot: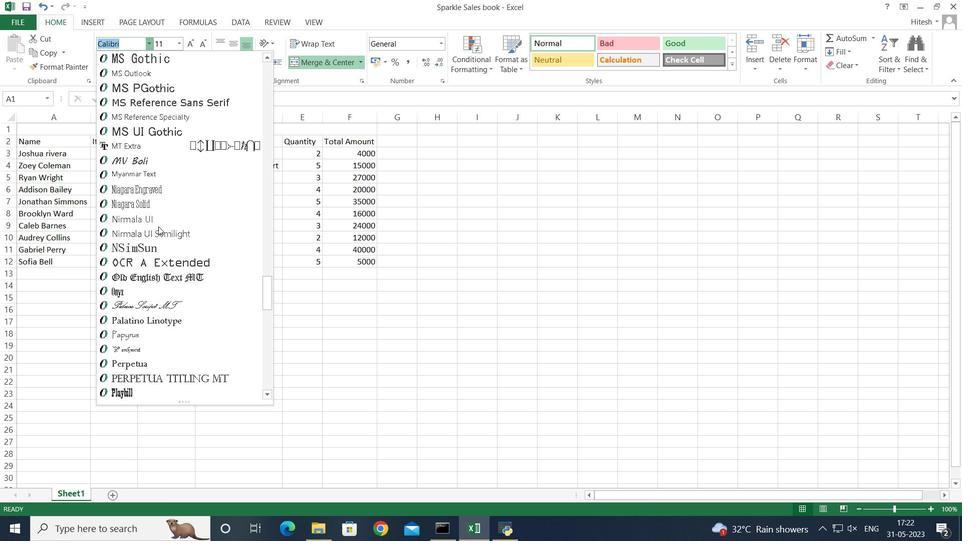 
Action: Mouse scrolled (158, 225) with delta (0, 0)
Screenshot: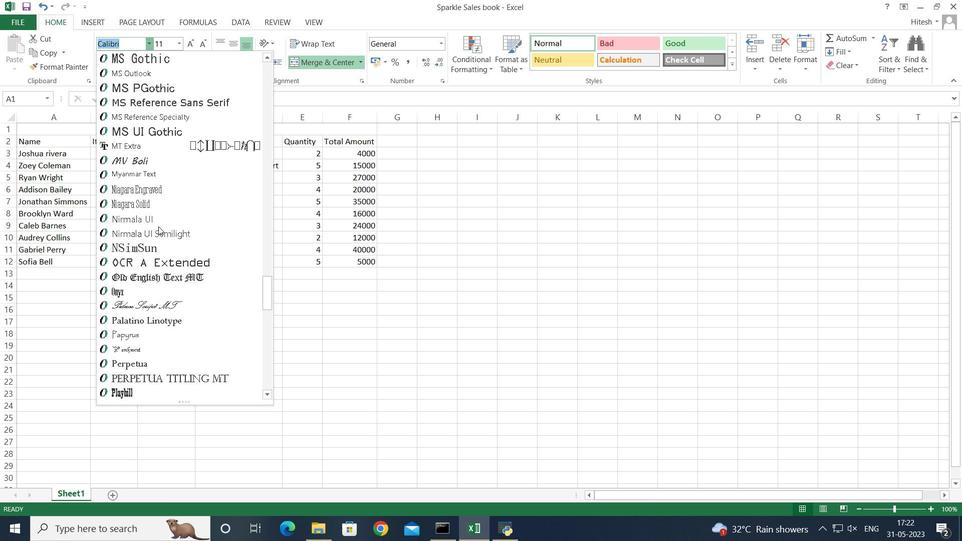 
Action: Mouse scrolled (158, 225) with delta (0, 0)
Screenshot: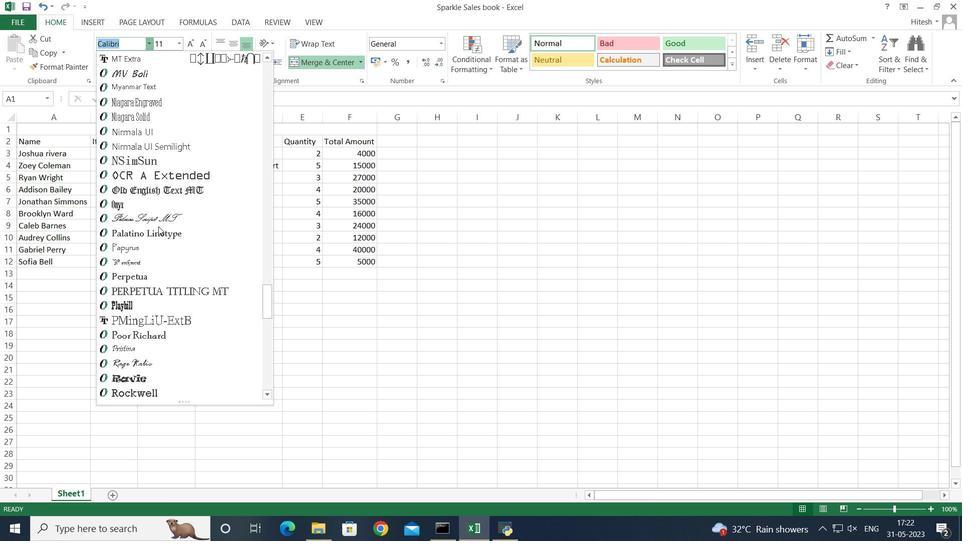 
Action: Mouse scrolled (158, 225) with delta (0, 0)
Screenshot: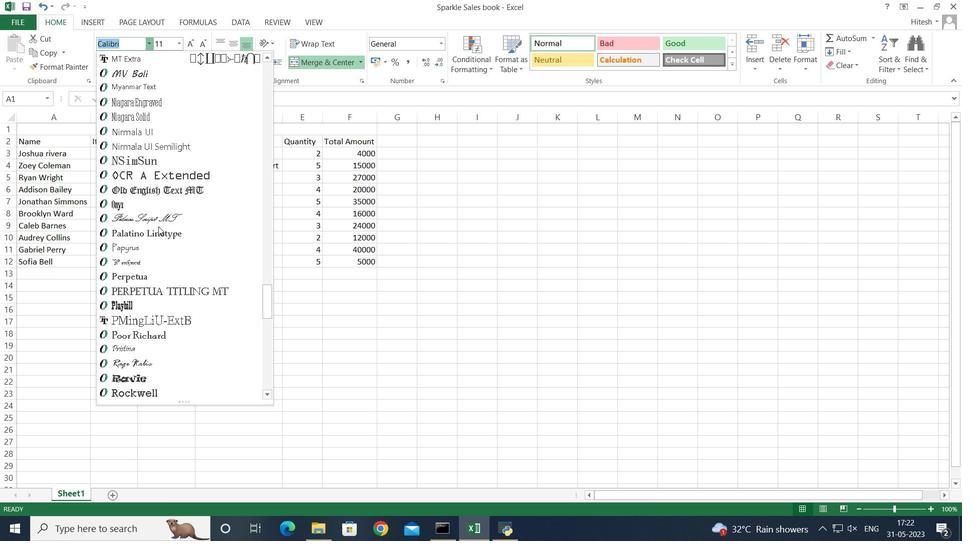 
Action: Mouse scrolled (158, 225) with delta (0, 0)
Screenshot: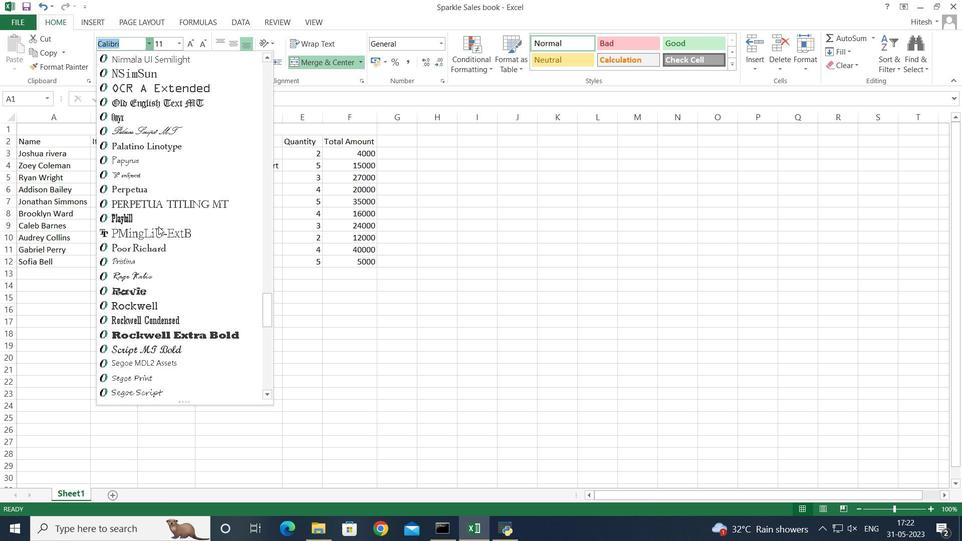 
Action: Mouse scrolled (158, 225) with delta (0, 0)
Screenshot: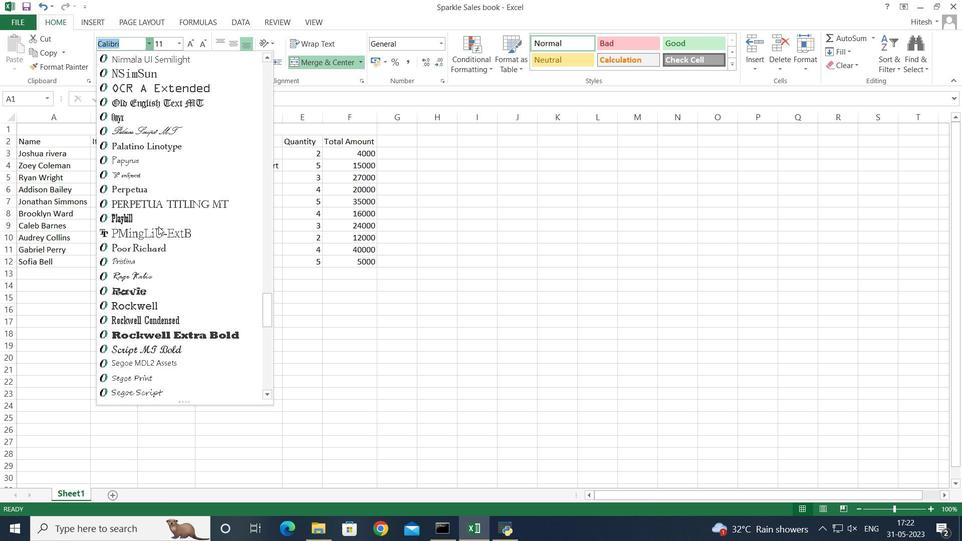 
Action: Mouse scrolled (158, 225) with delta (0, 0)
Screenshot: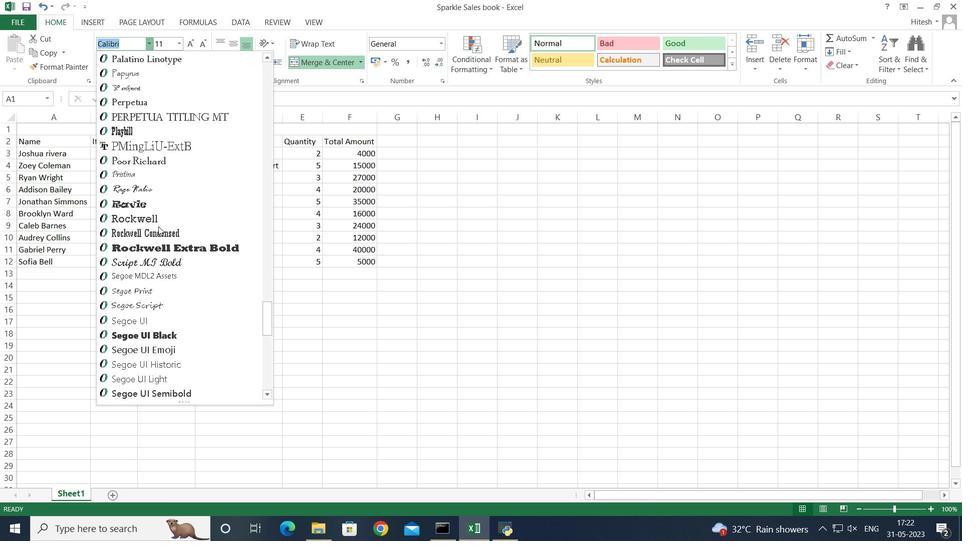 
Action: Mouse scrolled (158, 225) with delta (0, 0)
Screenshot: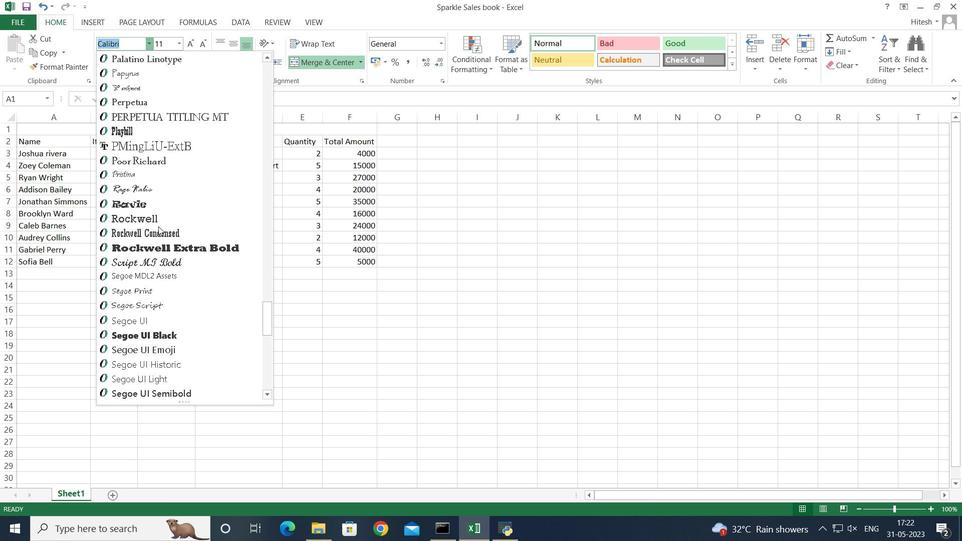 
Action: Mouse scrolled (158, 225) with delta (0, 0)
Screenshot: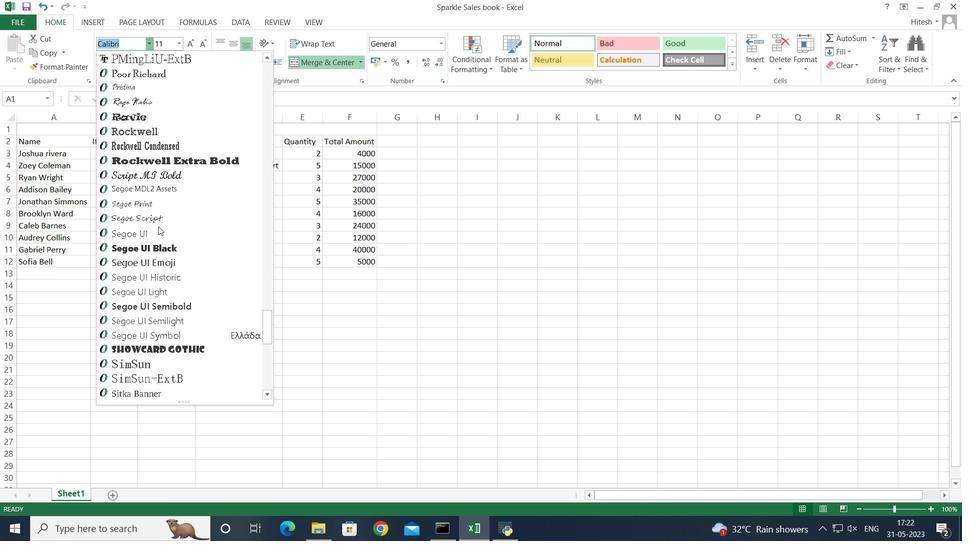 
Action: Mouse scrolled (158, 225) with delta (0, 0)
Screenshot: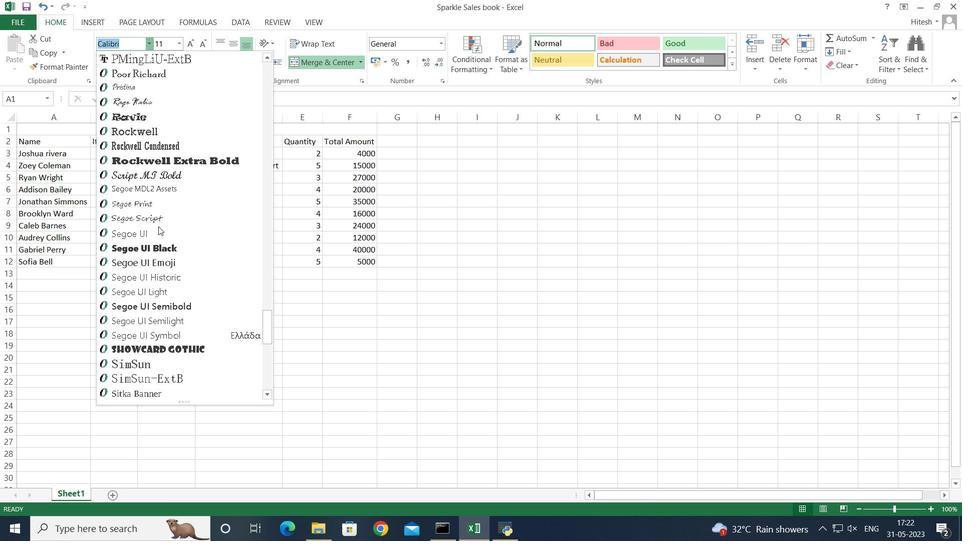 
Action: Mouse scrolled (158, 225) with delta (0, 0)
Screenshot: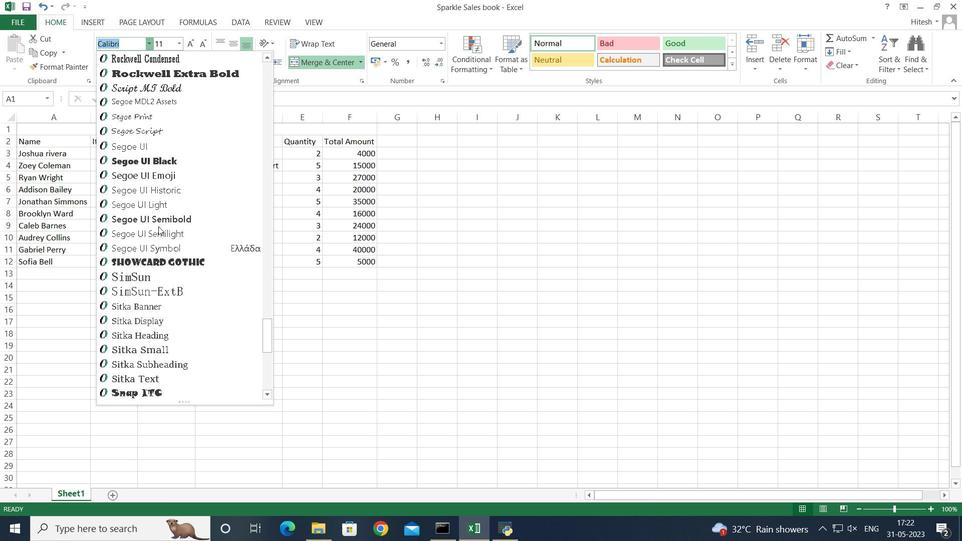 
Action: Mouse scrolled (158, 225) with delta (0, 0)
Screenshot: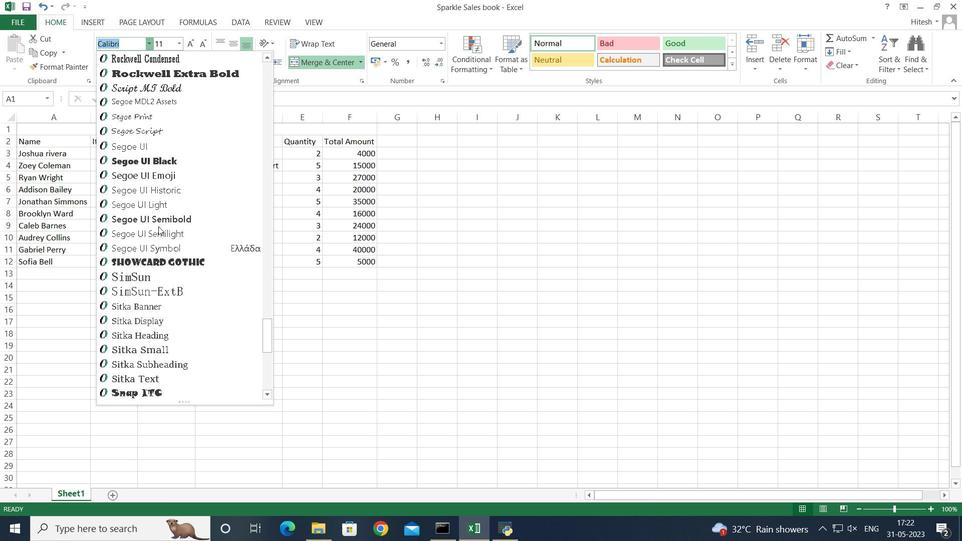 
Action: Mouse scrolled (158, 225) with delta (0, 0)
Screenshot: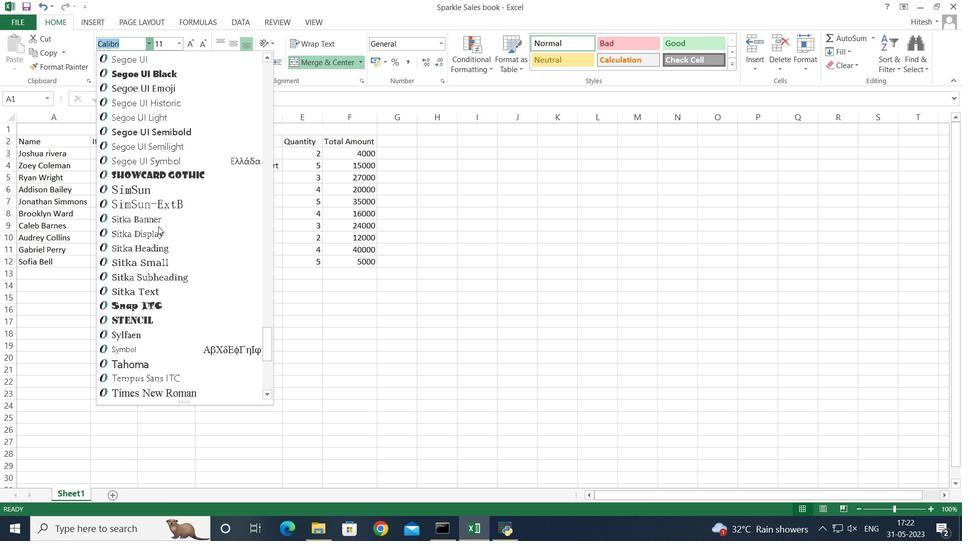
Action: Mouse scrolled (158, 225) with delta (0, 0)
Screenshot: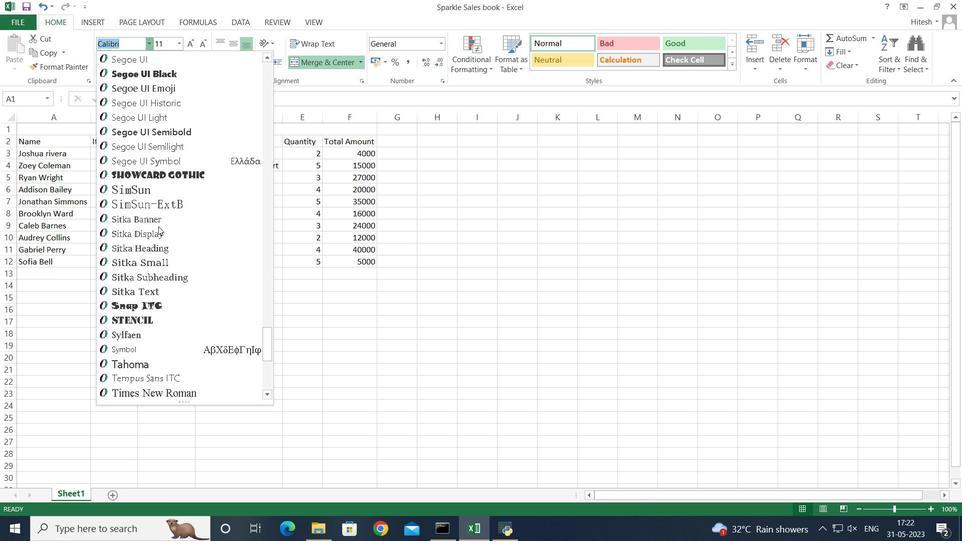 
Action: Mouse moved to (150, 279)
Screenshot: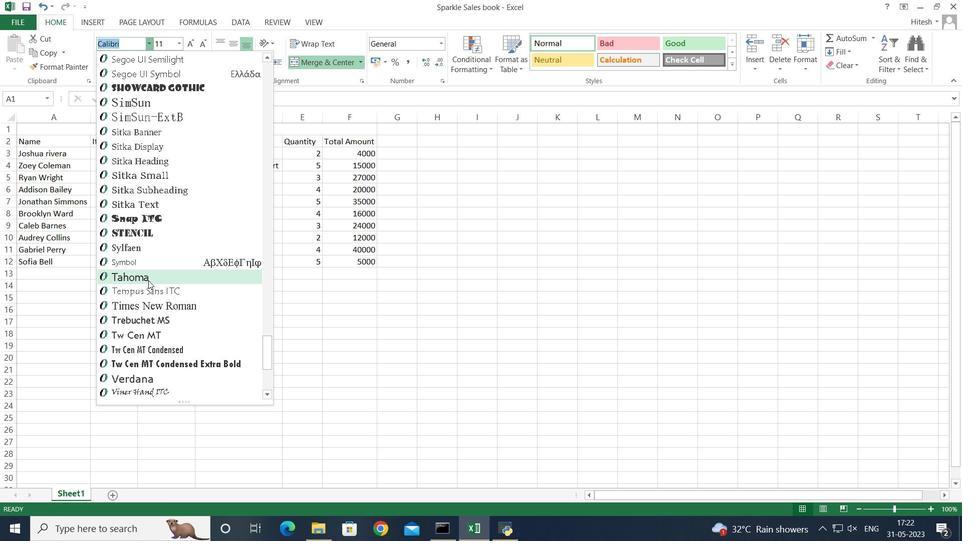 
Action: Mouse pressed left at (150, 279)
Screenshot: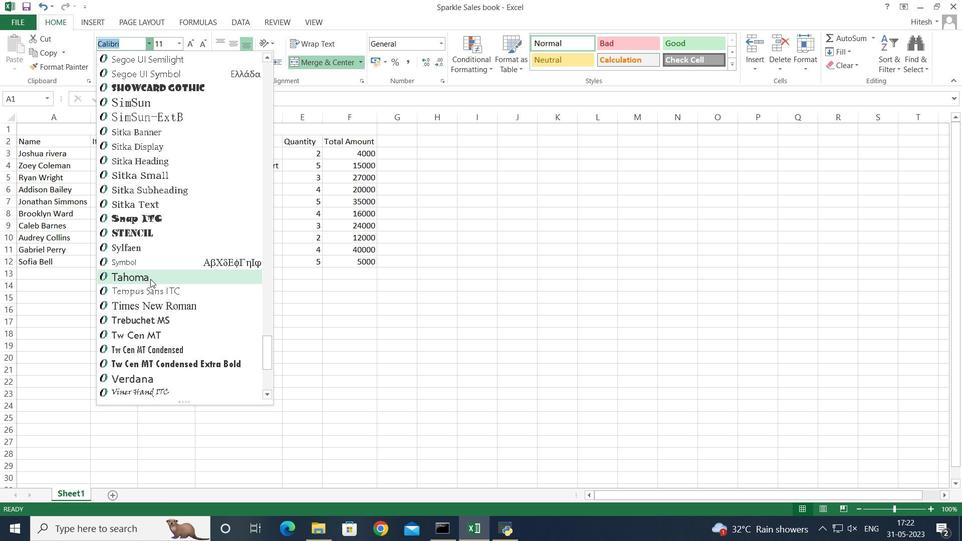 
Action: Mouse moved to (127, 57)
Screenshot: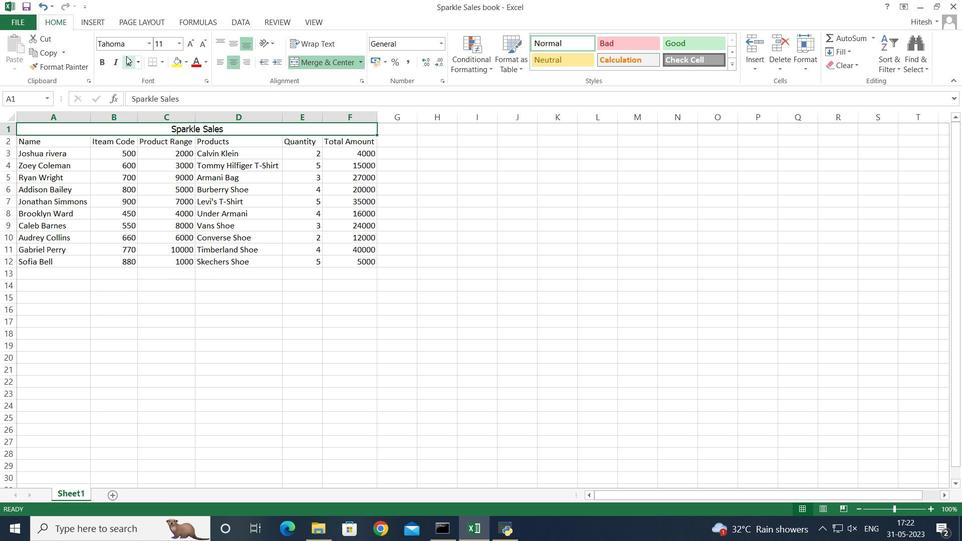 
Action: Mouse pressed left at (127, 57)
Screenshot: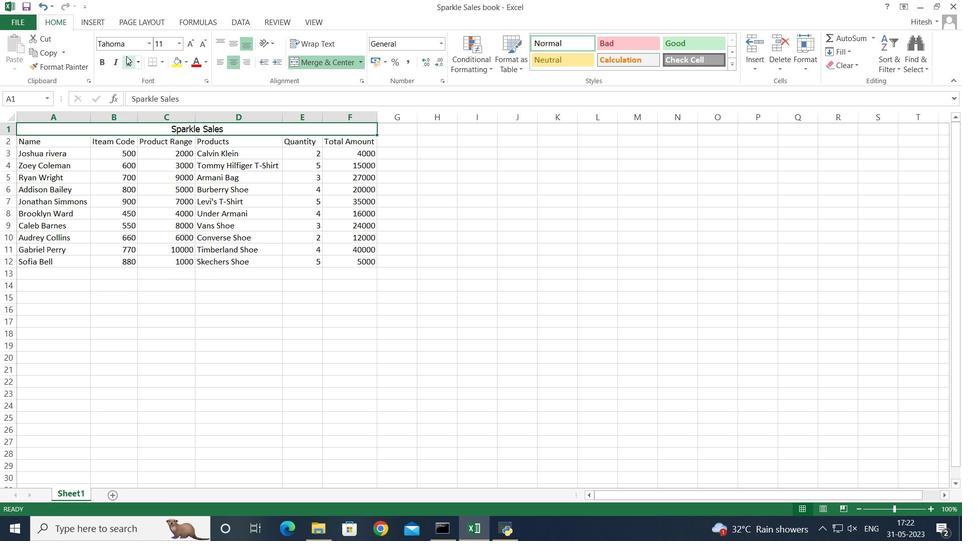 
Action: Mouse moved to (176, 44)
Screenshot: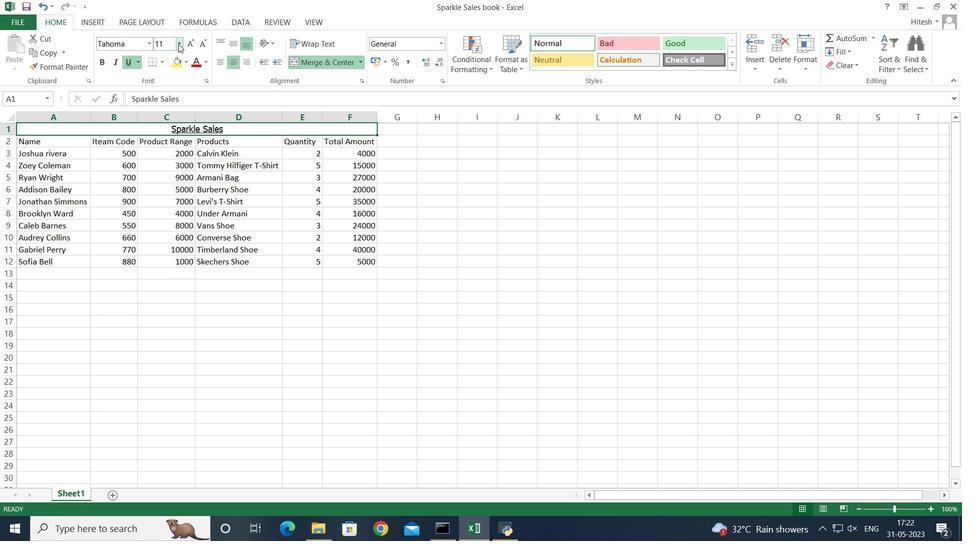 
Action: Mouse pressed left at (176, 44)
Screenshot: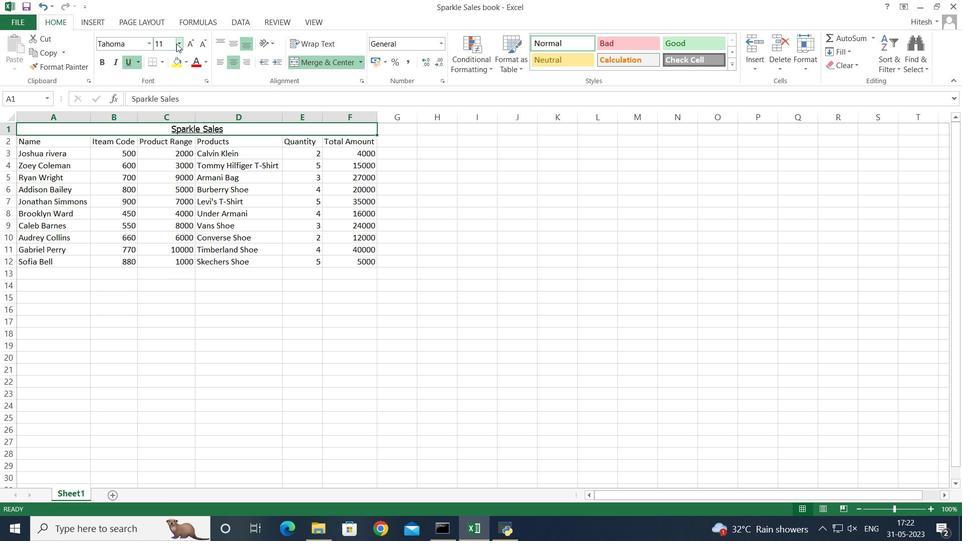 
Action: Mouse moved to (157, 153)
Screenshot: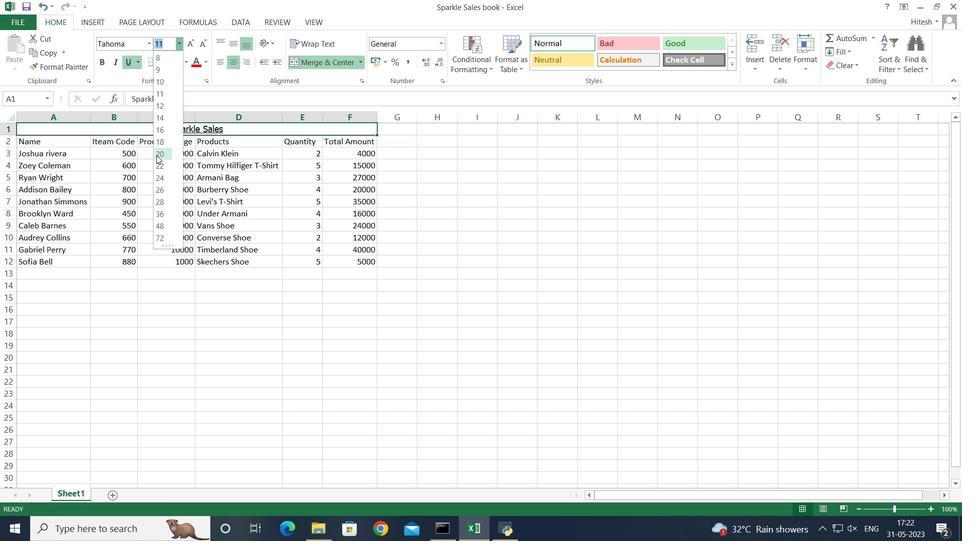 
Action: Mouse pressed left at (157, 153)
Screenshot: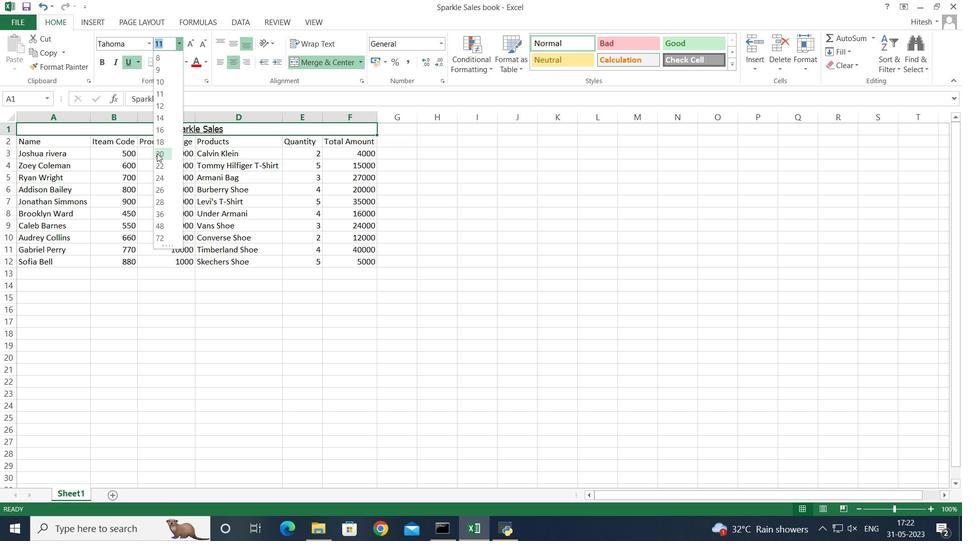 
Action: Mouse moved to (43, 150)
Screenshot: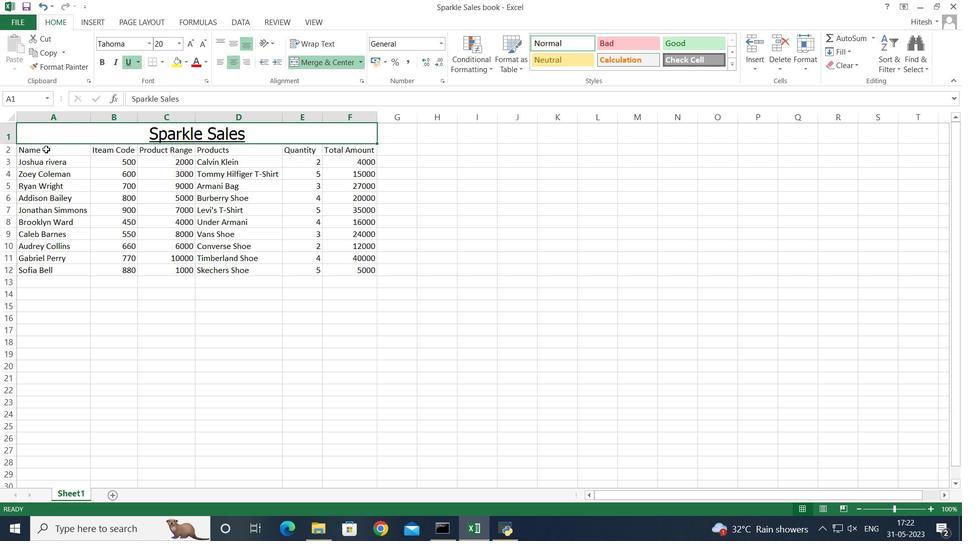 
Action: Mouse pressed left at (43, 150)
Screenshot: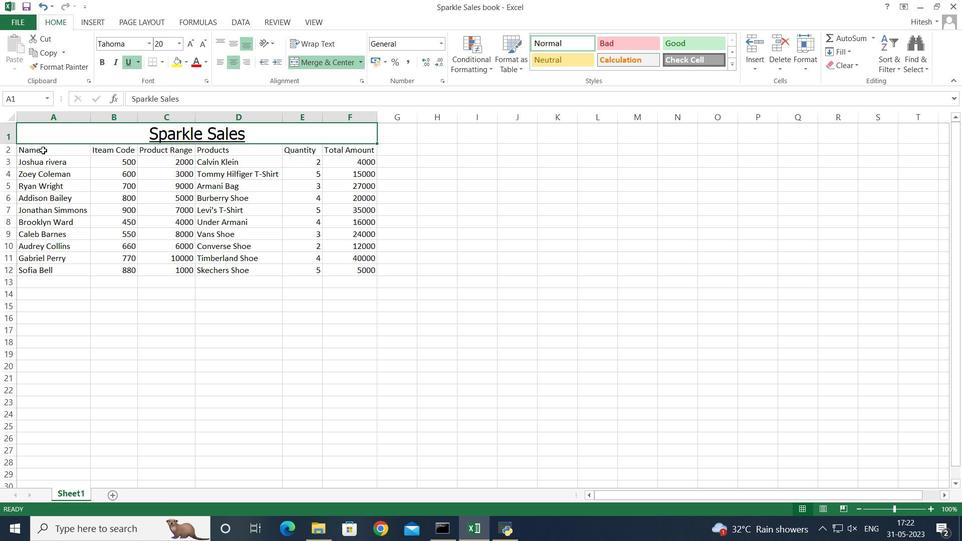 
Action: Key pressed <Key.shift><Key.shift><Key.shift><Key.shift><Key.shift><Key.shift><Key.shift><Key.shift><Key.shift><Key.shift><Key.right><Key.right><Key.right><Key.right><Key.right><Key.down><Key.down><Key.down><Key.down><Key.down><Key.down><Key.down><Key.down><Key.down><Key.down>
Screenshot: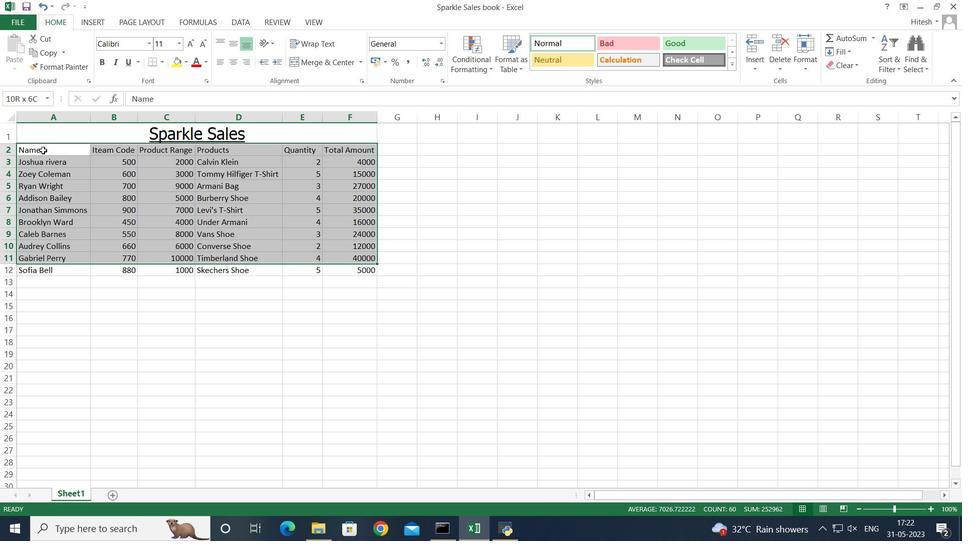 
Action: Mouse moved to (147, 42)
Screenshot: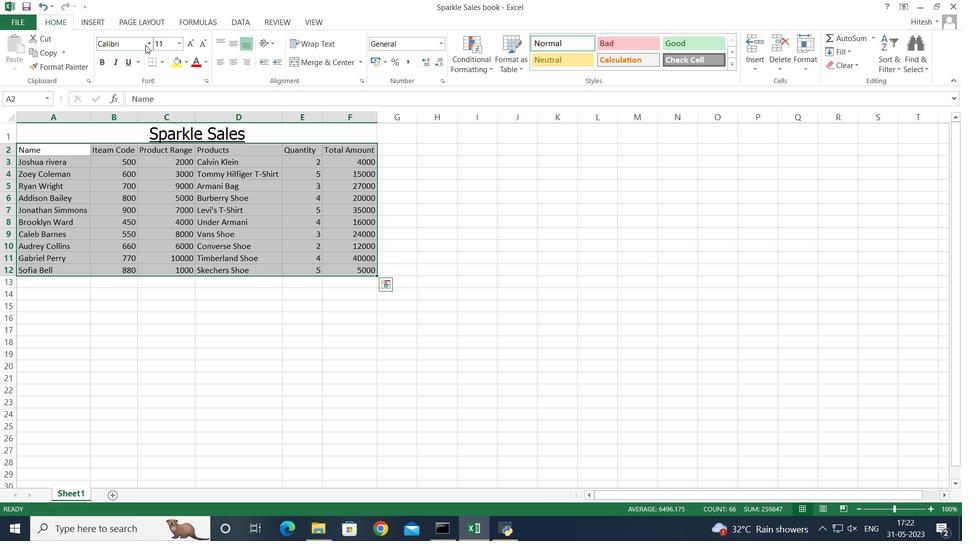 
Action: Mouse pressed left at (147, 42)
Screenshot: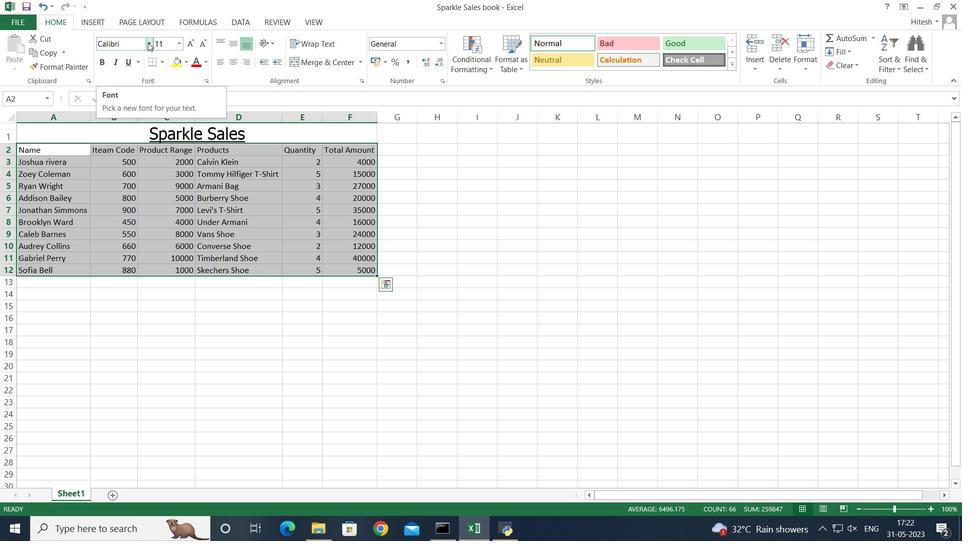 
Action: Mouse moved to (137, 144)
Screenshot: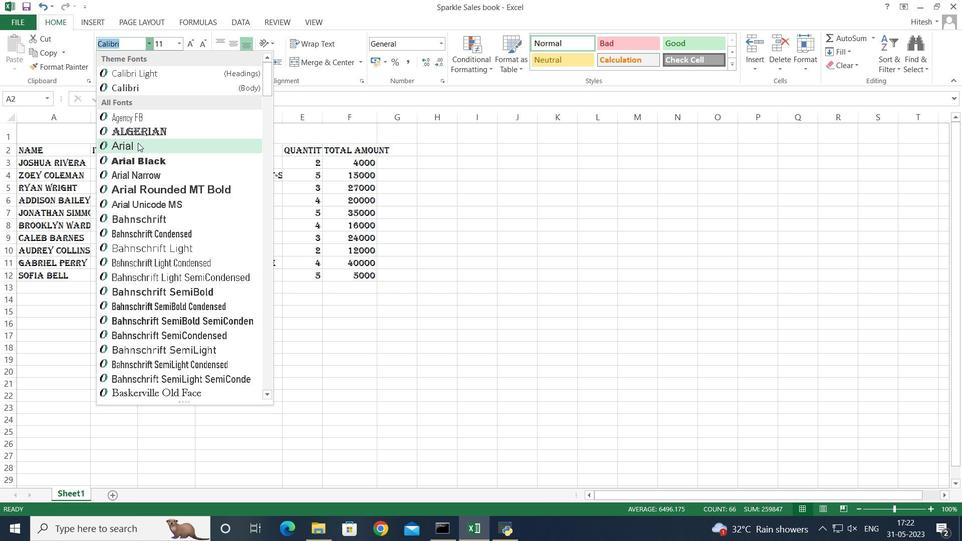 
Action: Mouse pressed left at (137, 144)
Screenshot: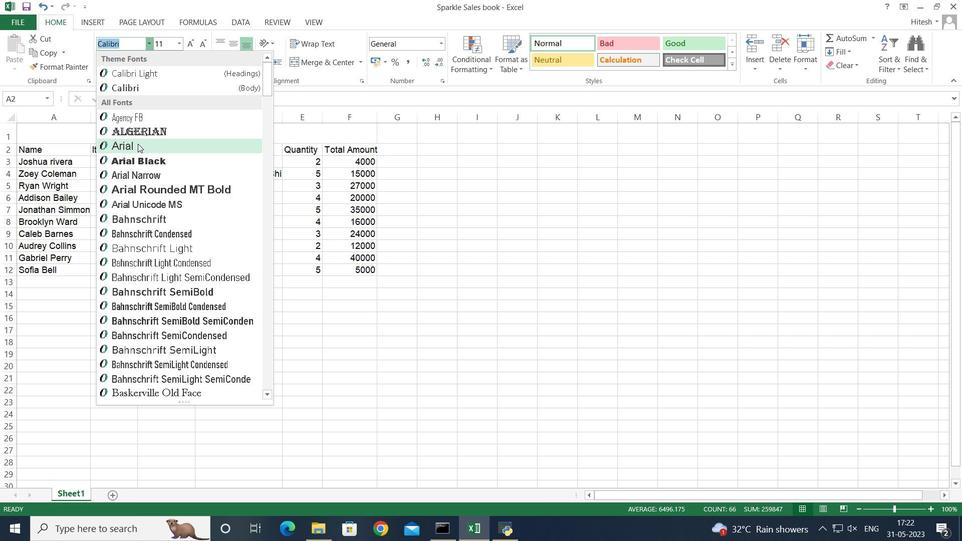 
Action: Mouse moved to (179, 44)
Screenshot: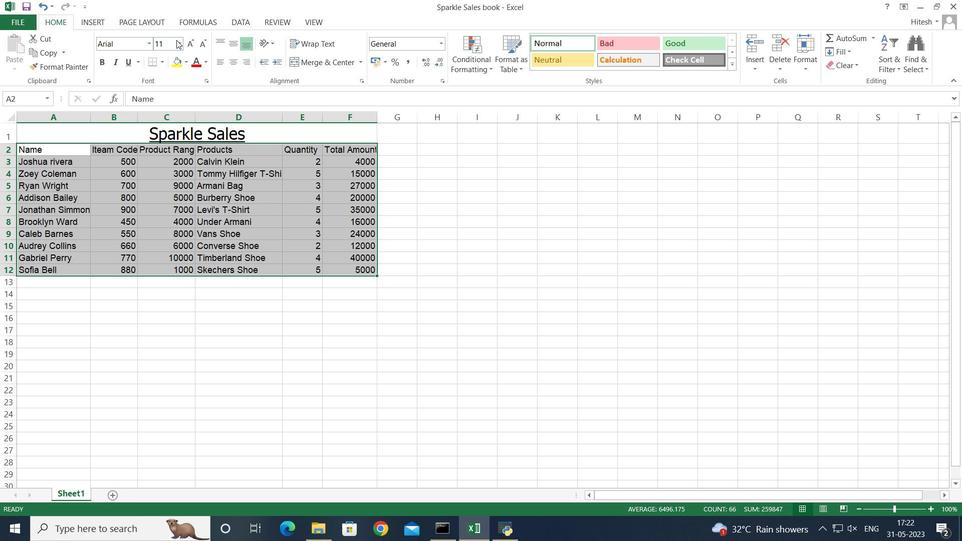 
Action: Mouse pressed left at (179, 44)
Screenshot: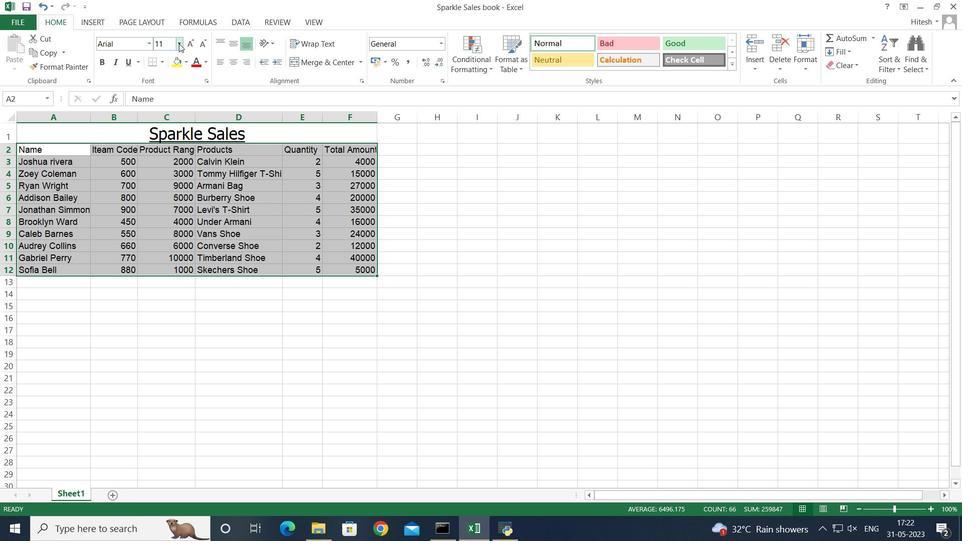 
Action: Mouse moved to (160, 108)
Screenshot: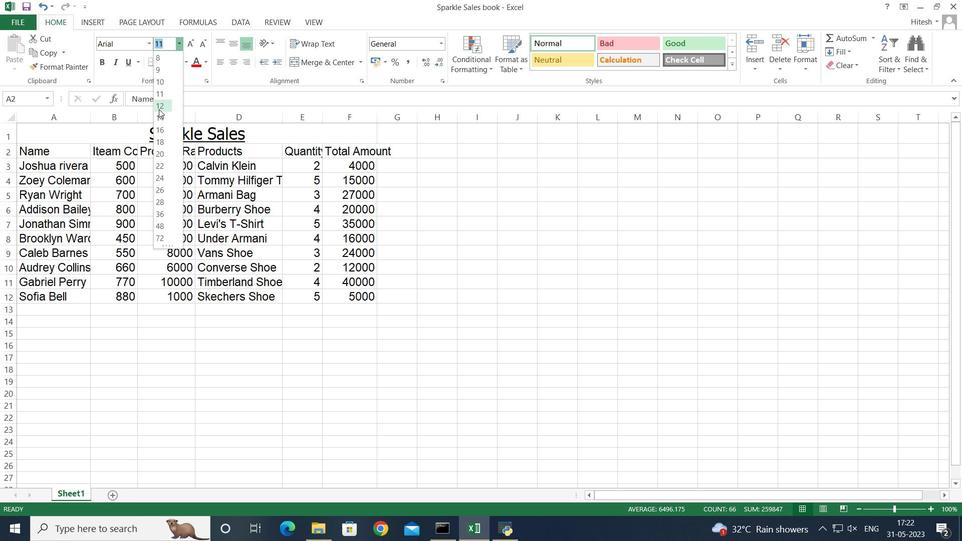 
Action: Mouse pressed left at (160, 108)
Screenshot: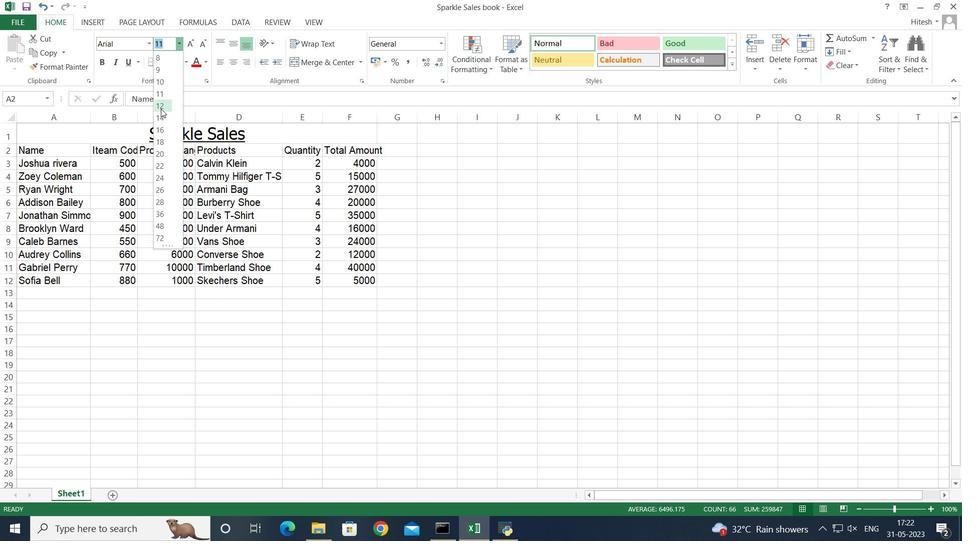 
Action: Mouse moved to (159, 299)
Screenshot: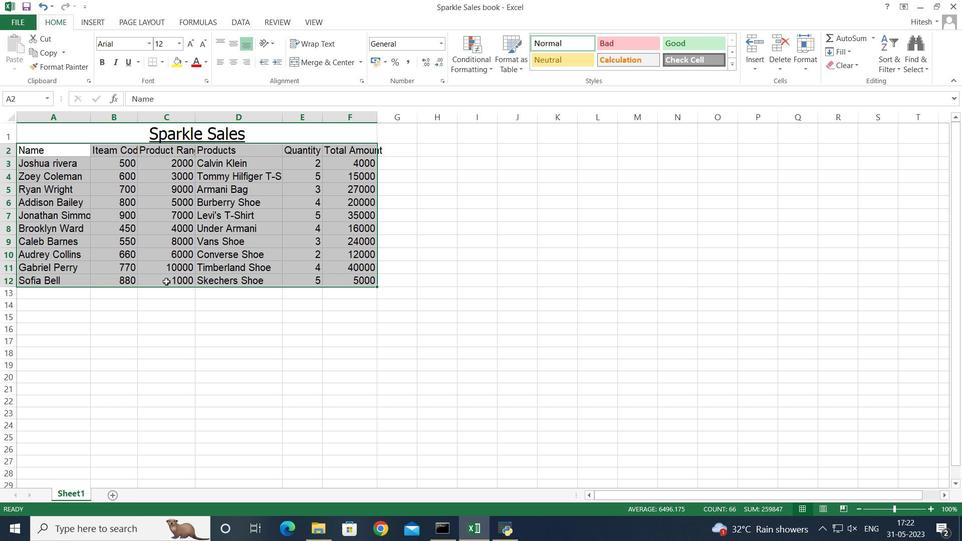 
Action: Mouse pressed left at (159, 299)
Screenshot: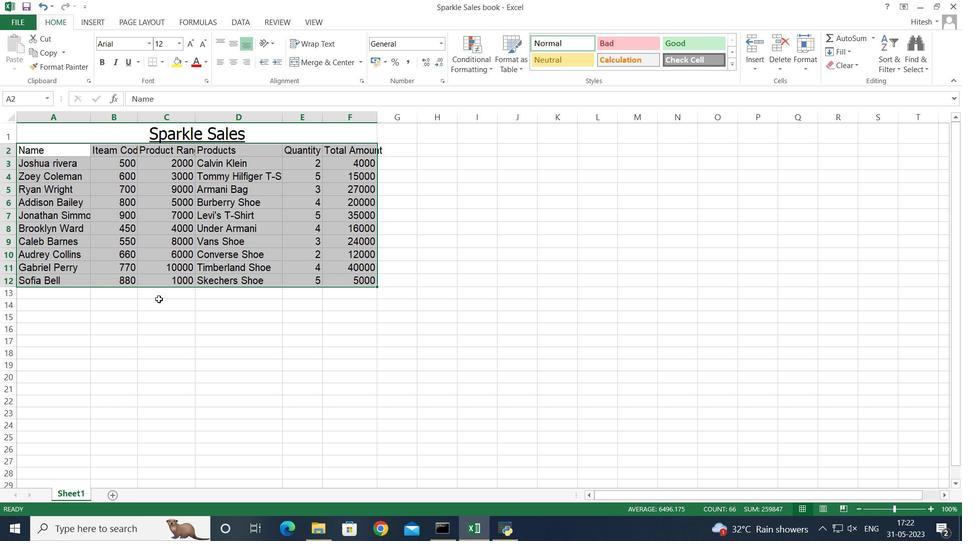 
Action: Mouse moved to (60, 136)
Screenshot: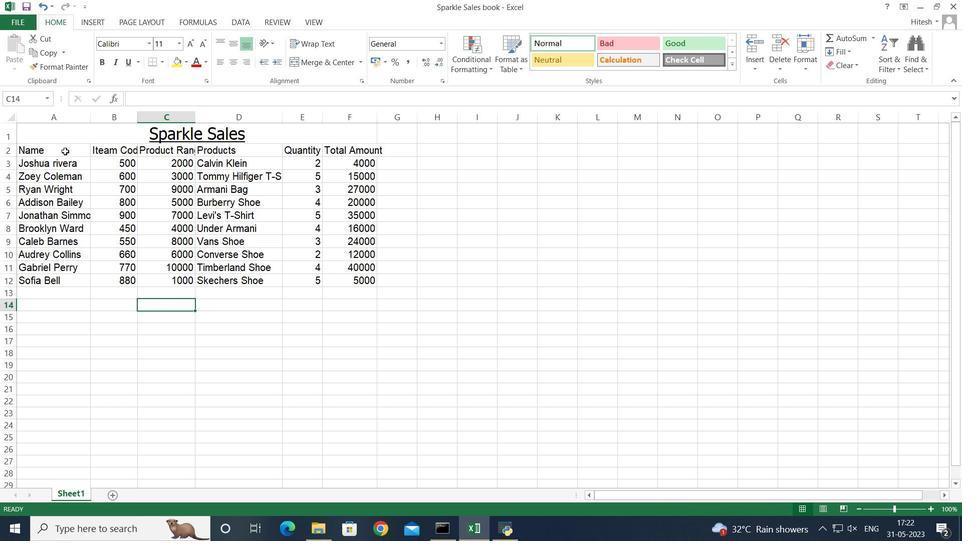 
Action: Mouse pressed left at (60, 136)
Screenshot: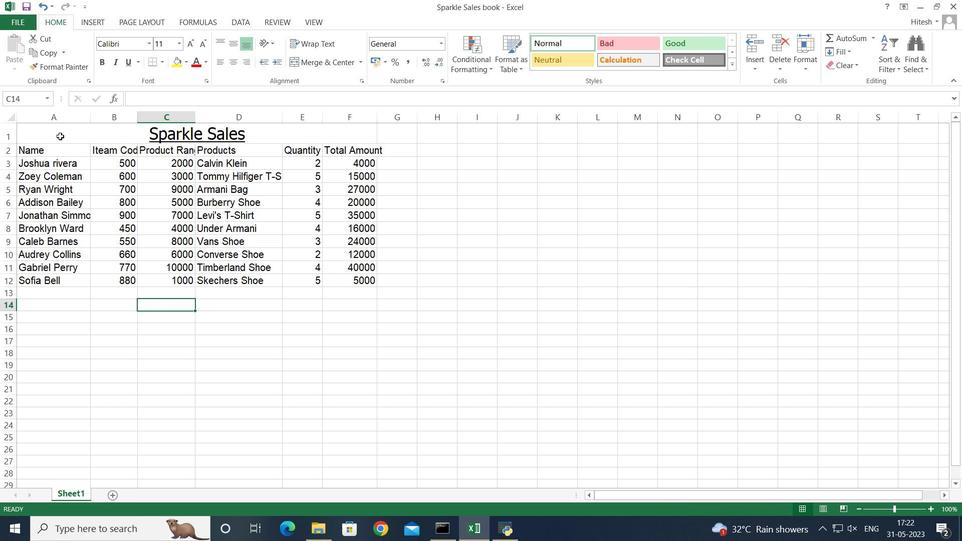 
Action: Key pressed <Key.shift><Key.down><Key.down><Key.down><Key.down><Key.down>
Screenshot: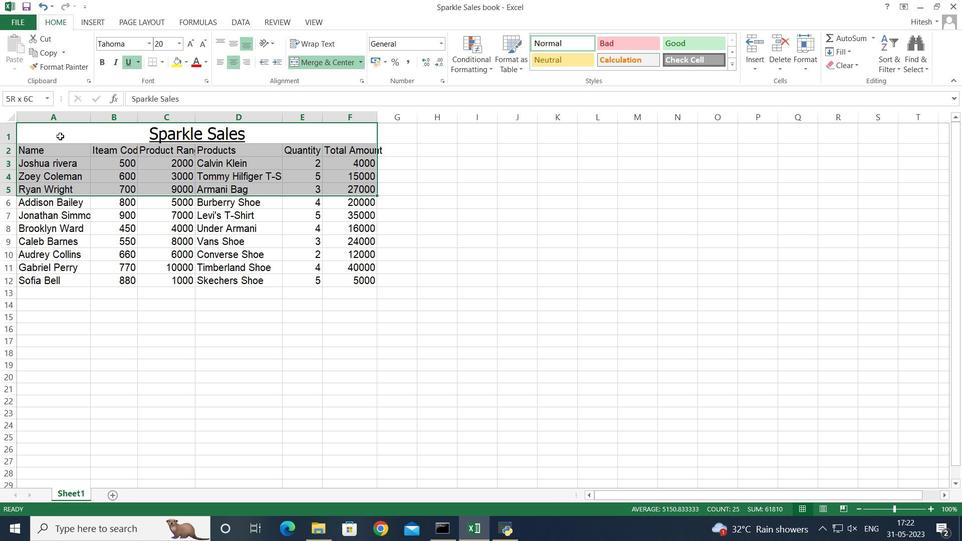 
Action: Mouse moved to (298, 344)
Screenshot: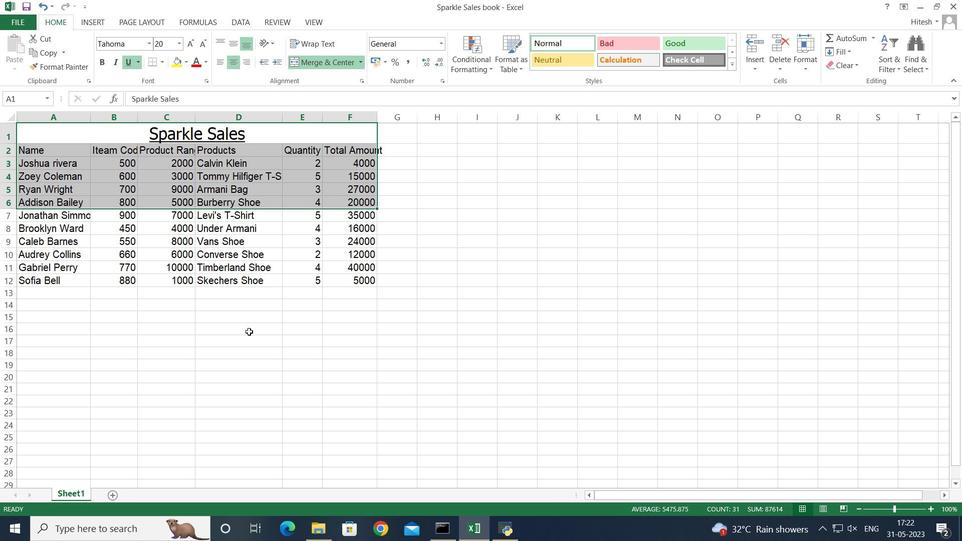 
Action: Mouse pressed left at (298, 344)
Screenshot: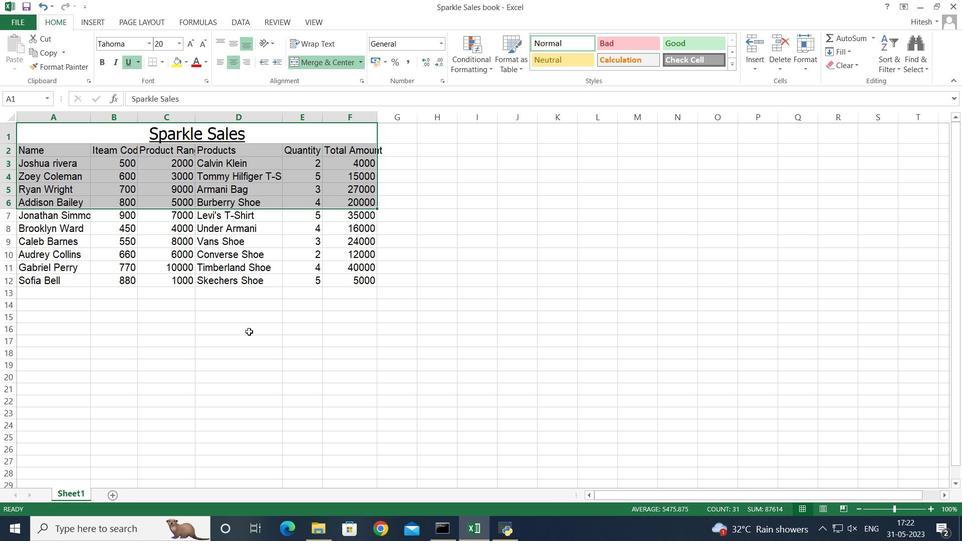
Action: Mouse moved to (341, 118)
Screenshot: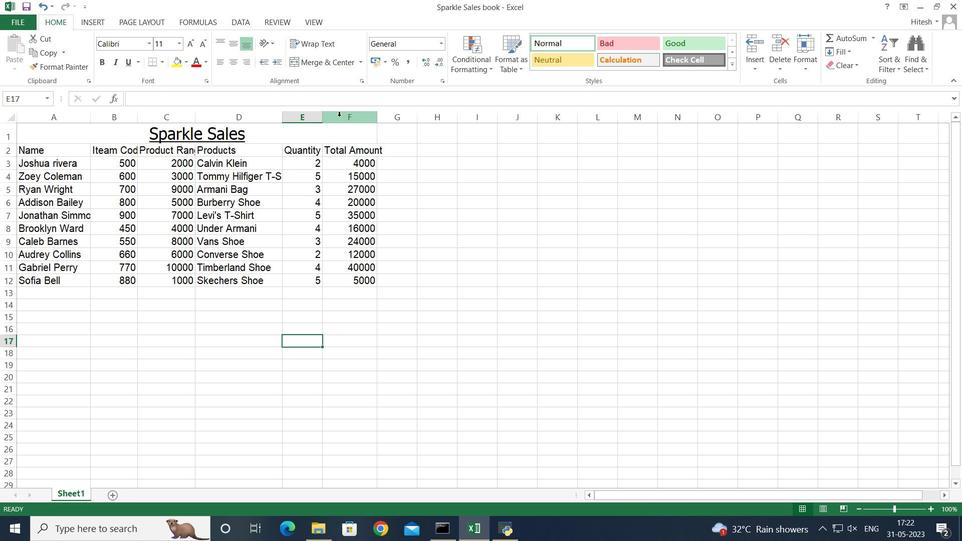 
Action: Mouse pressed left at (341, 118)
Screenshot: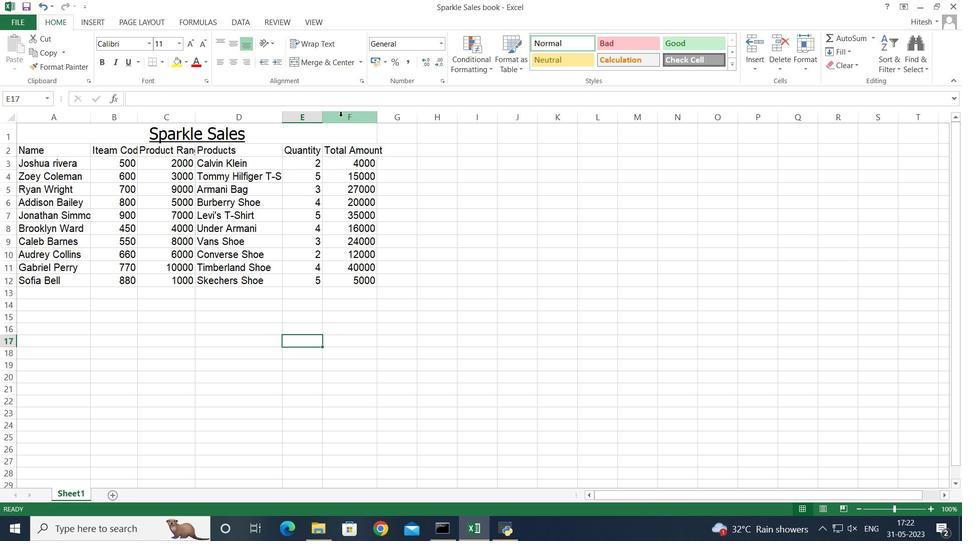 
Action: Mouse moved to (375, 116)
Screenshot: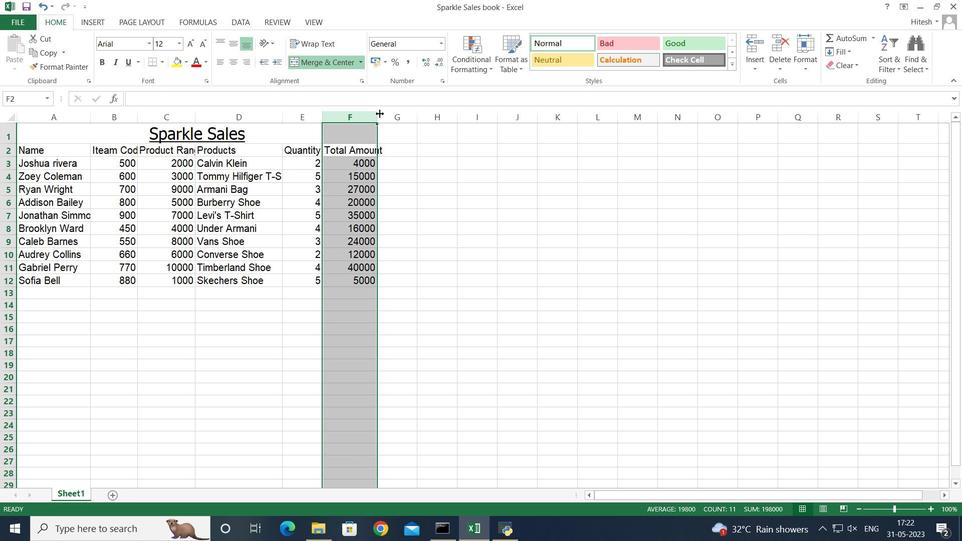 
Action: Mouse pressed left at (375, 116)
Screenshot: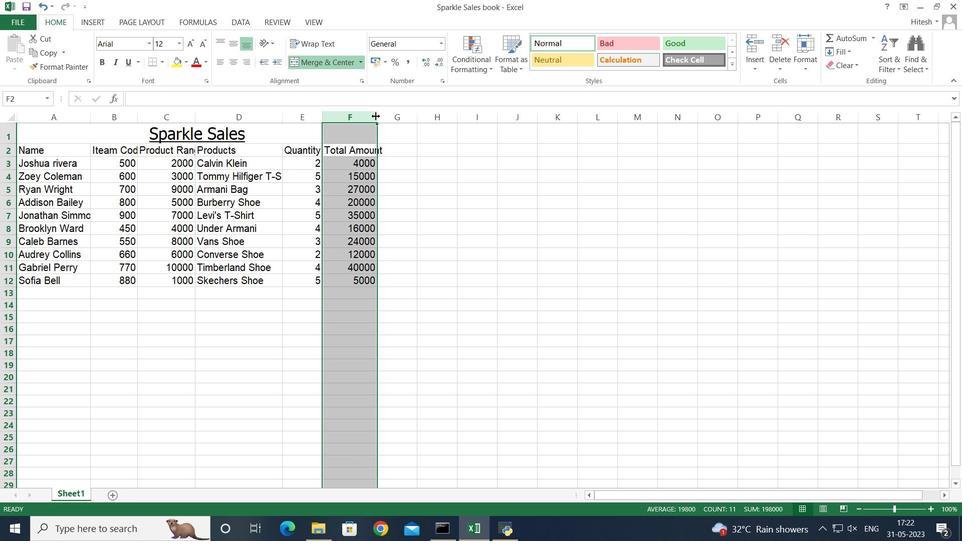 
Action: Mouse pressed left at (375, 116)
Screenshot: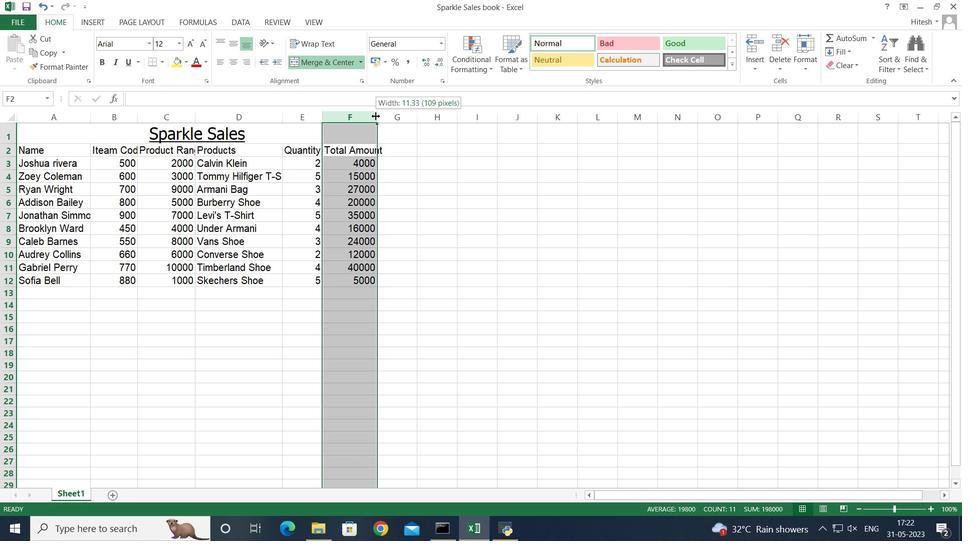 
Action: Mouse moved to (31, 127)
Screenshot: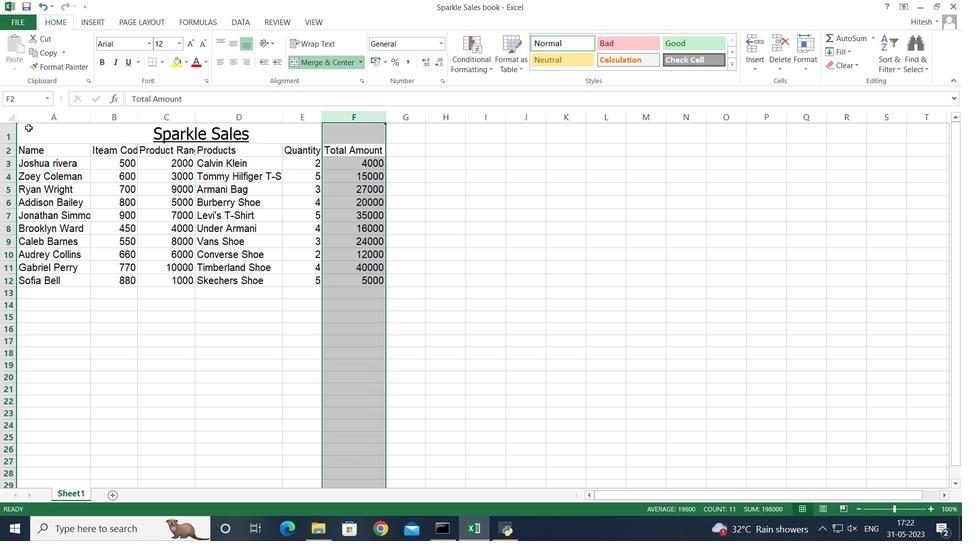 
Action: Mouse pressed left at (31, 127)
Screenshot: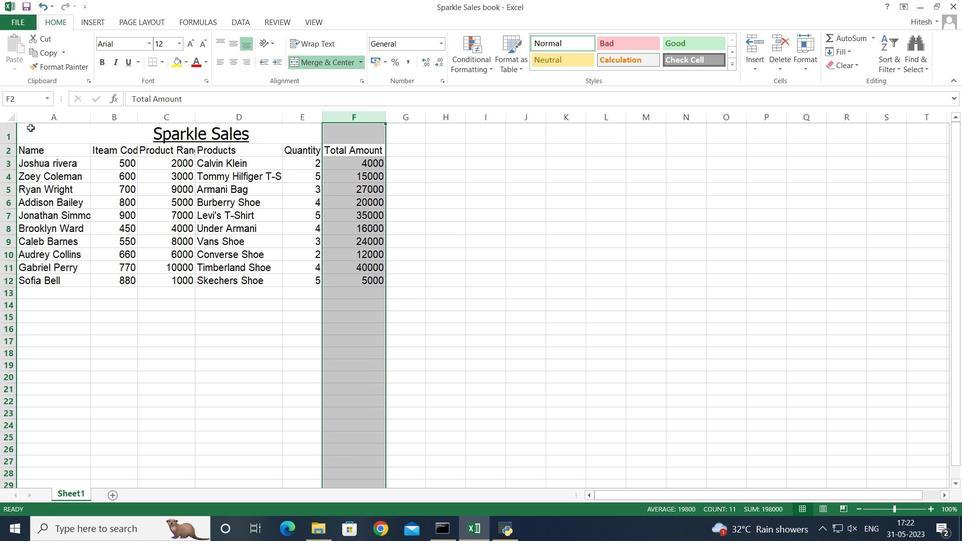 
Action: Key pressed <Key.shift><Key.down><Key.down><Key.down><Key.down><Key.down><Key.down><Key.down><Key.down><Key.down><Key.down><Key.down>
Screenshot: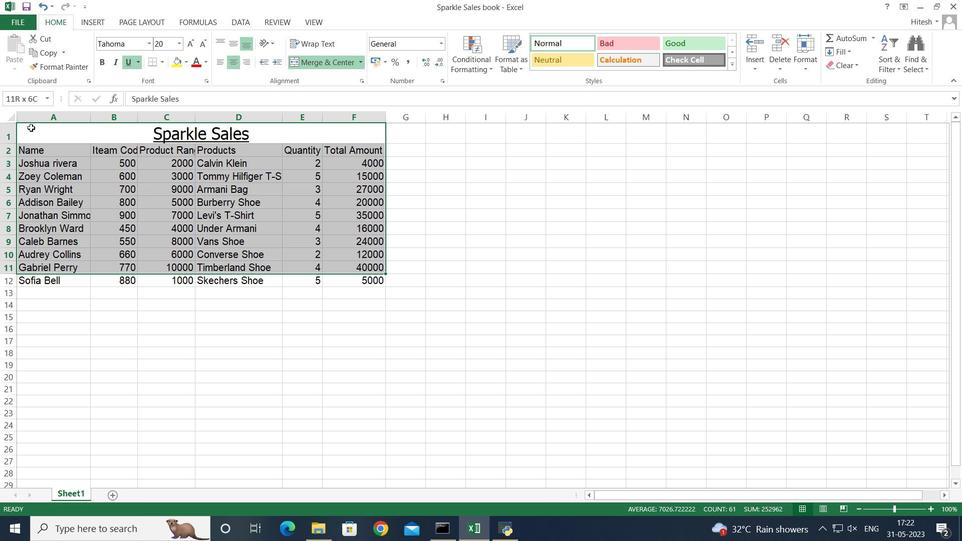 
Action: Mouse moved to (217, 60)
Screenshot: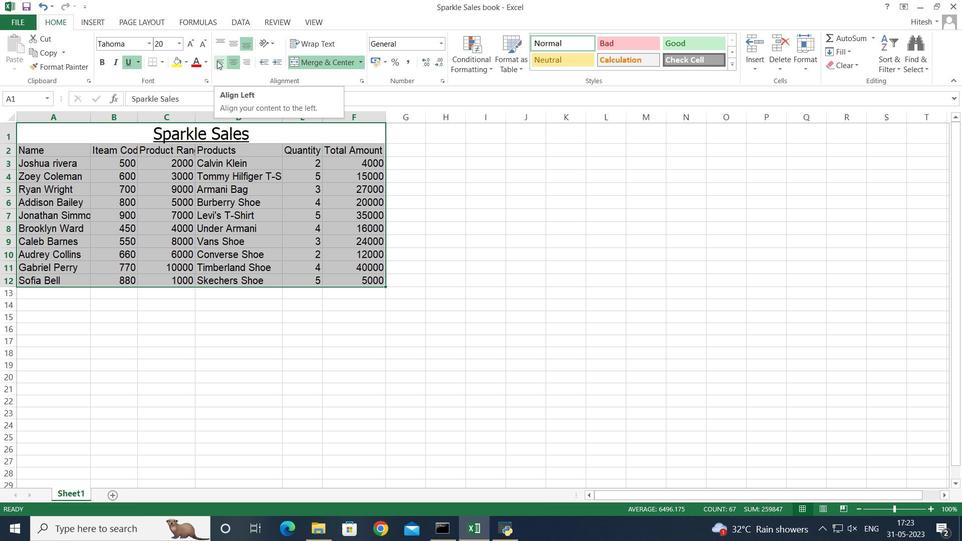 
Action: Mouse pressed left at (217, 60)
Screenshot: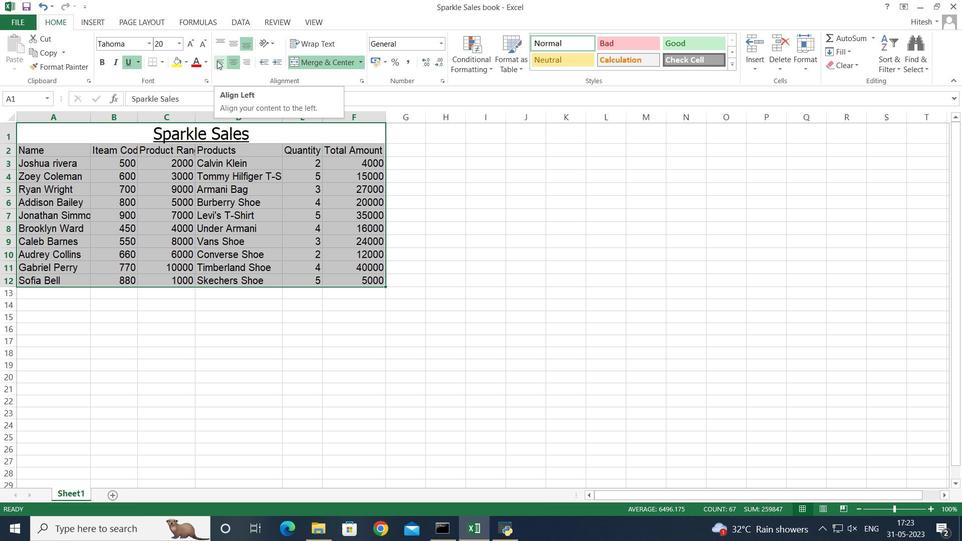 
Action: Mouse moved to (67, 314)
Screenshot: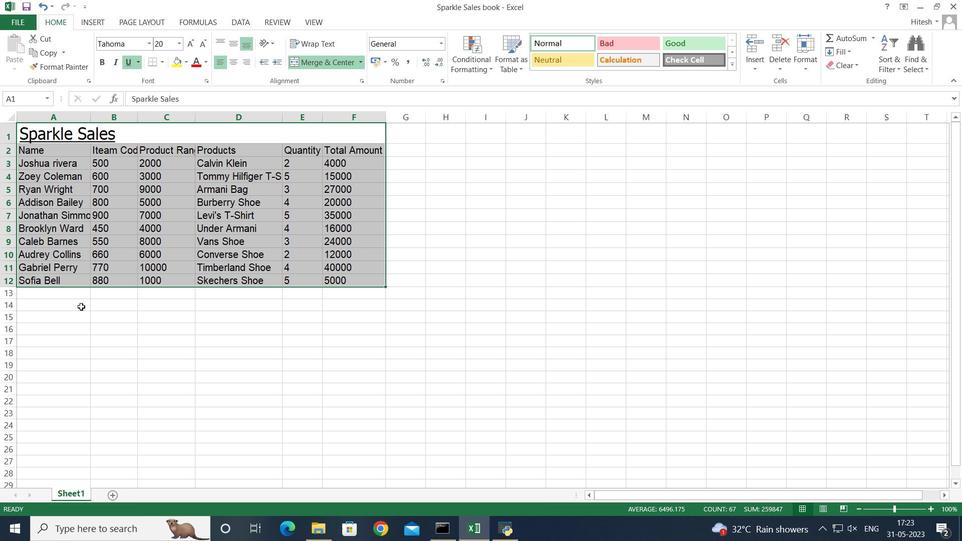 
Action: Mouse pressed left at (67, 314)
Screenshot: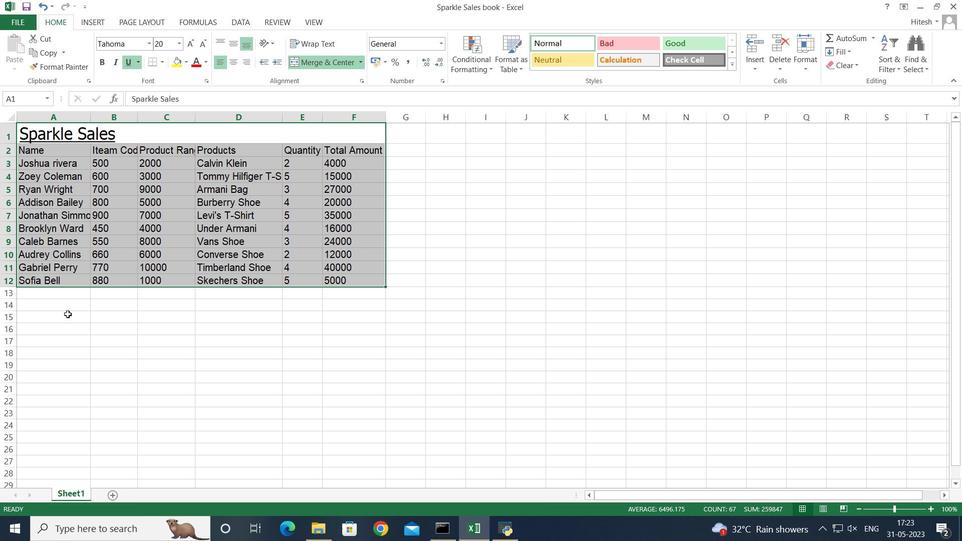 
